 Task: Open Card Penetration Testing in Board Product Launch Strategy and Execution to Workspace Digital Product Management and add a team member Softage.2@softage.net, a label Yellow, a checklist Pastry Arts, an attachment from your google drive, a color Yellow and finally, add a card description 'Conduct customer research for new sales promotion' and a comment 'This task requires us to be proactive and take a proactive approach, anticipating potential issues and taking steps to prevent them.'. Add a start date 'Jan 06, 1900' with a due date 'Jan 13, 1900'
Action: Mouse moved to (397, 154)
Screenshot: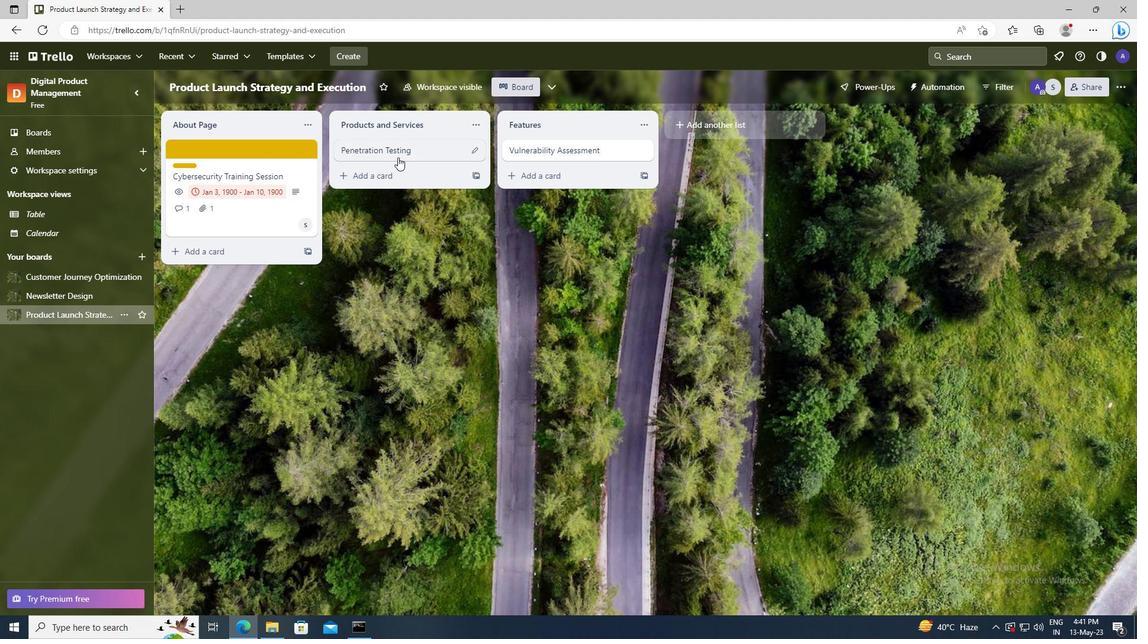 
Action: Mouse pressed left at (397, 154)
Screenshot: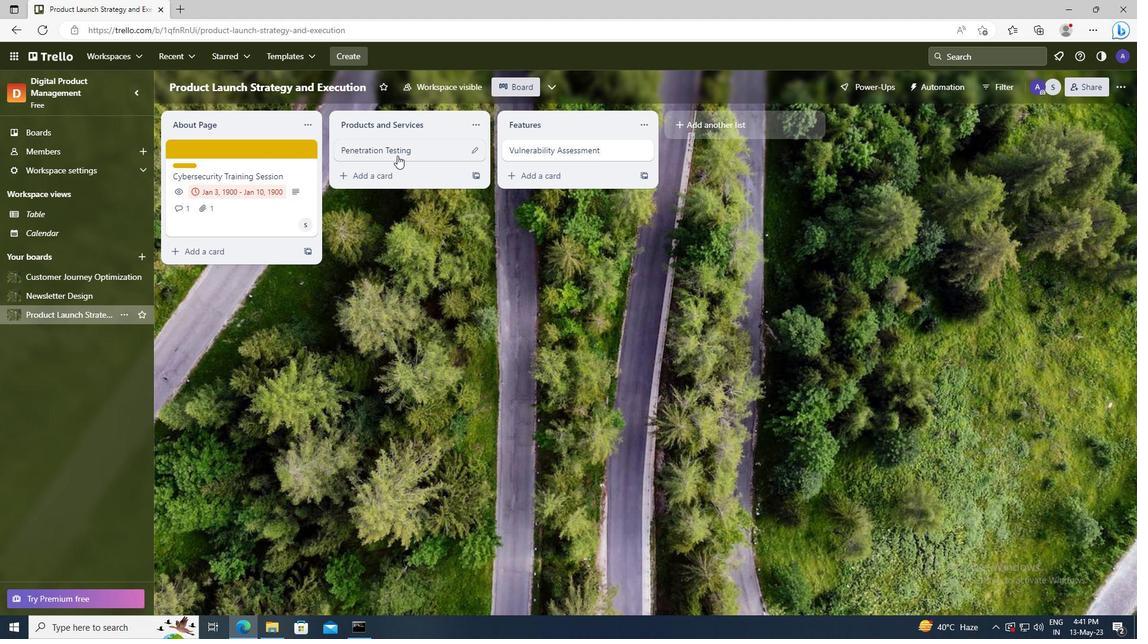 
Action: Mouse moved to (710, 190)
Screenshot: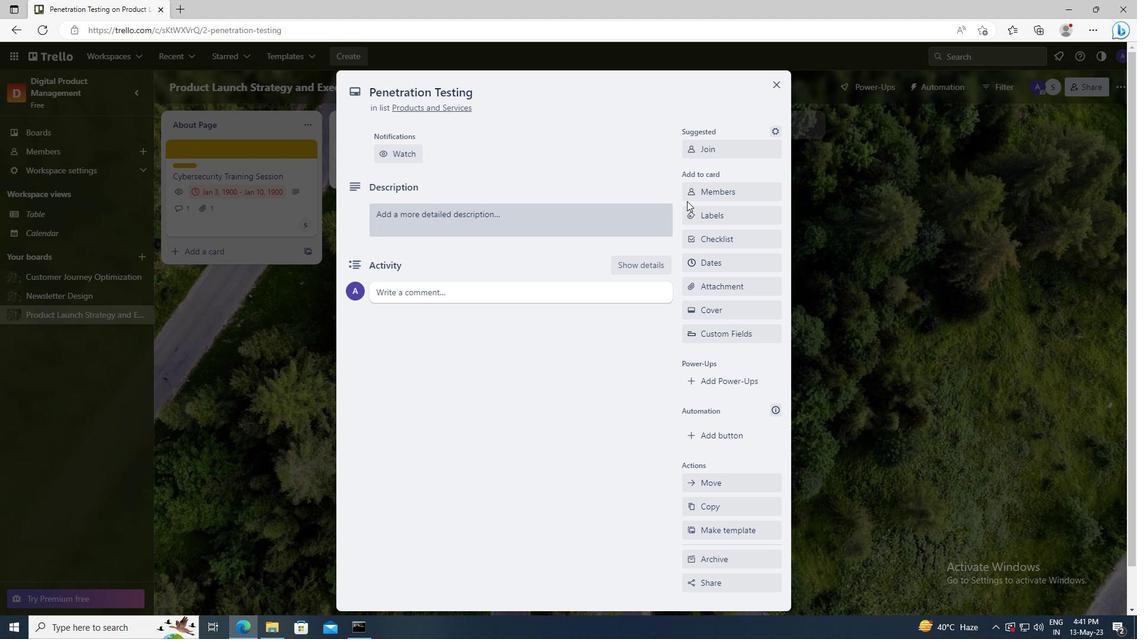 
Action: Mouse pressed left at (710, 190)
Screenshot: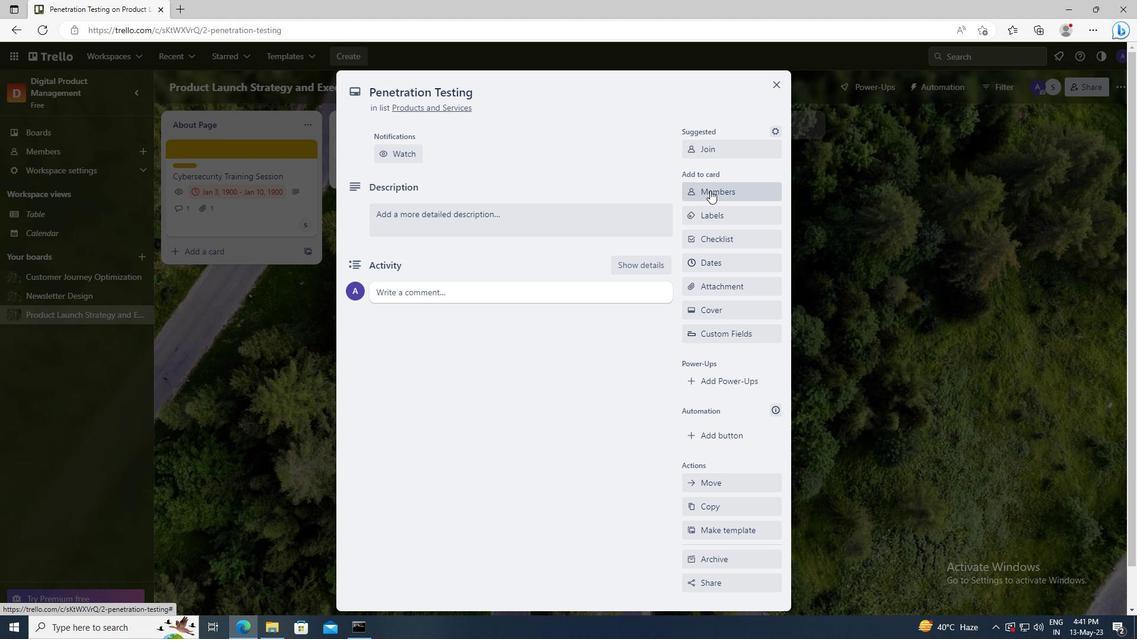 
Action: Mouse moved to (715, 239)
Screenshot: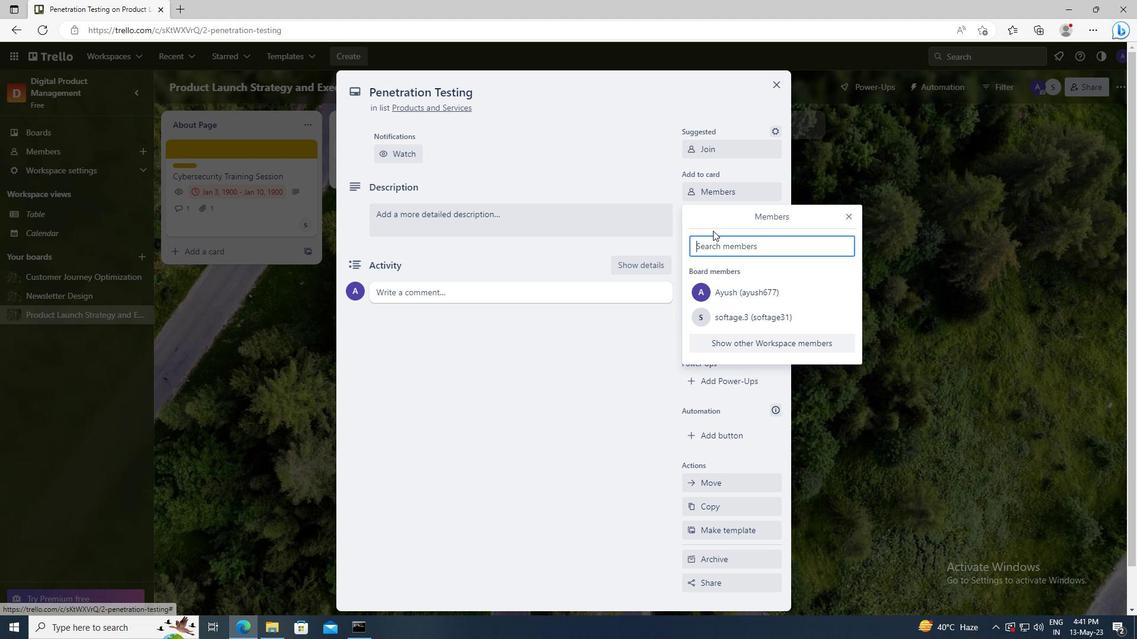 
Action: Mouse pressed left at (715, 239)
Screenshot: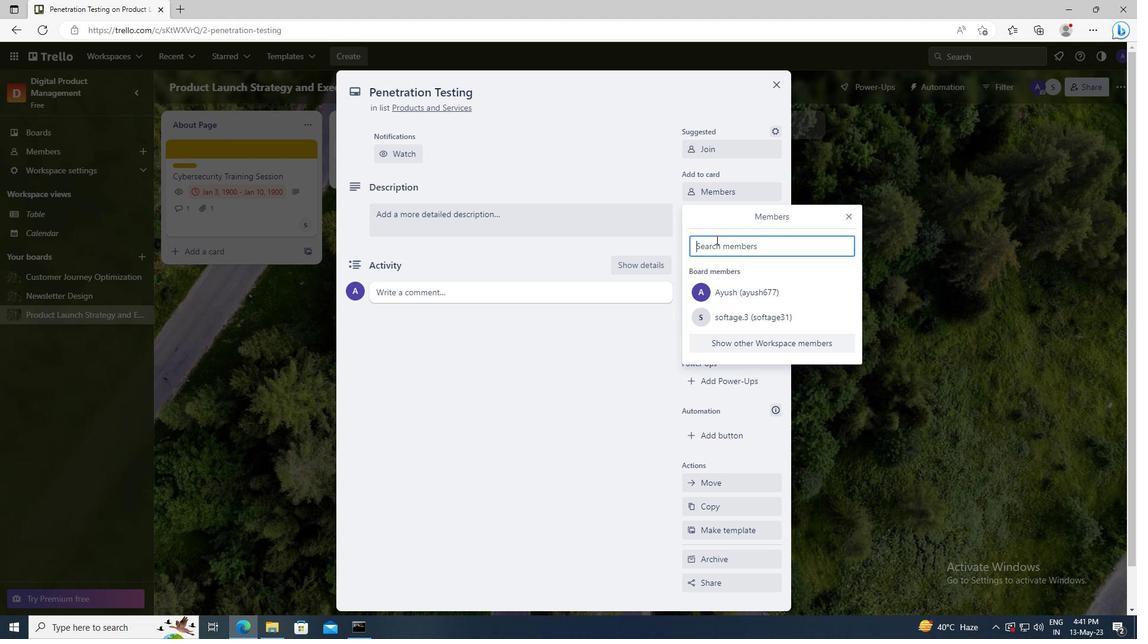
Action: Key pressed <Key.shift>SOFTAGE.2
Screenshot: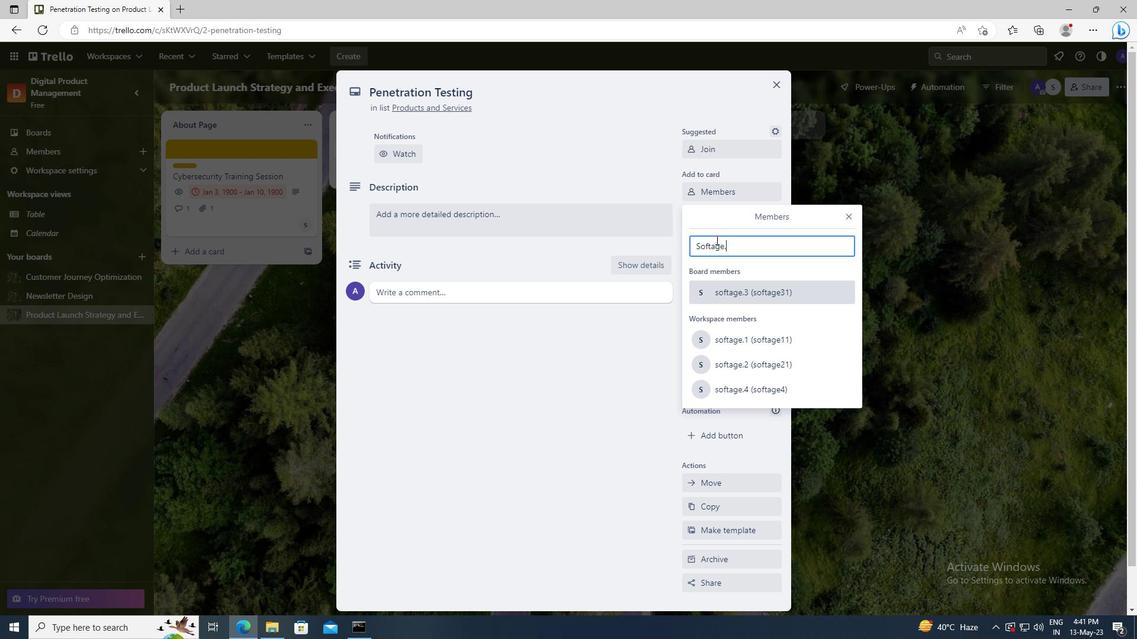 
Action: Mouse moved to (728, 353)
Screenshot: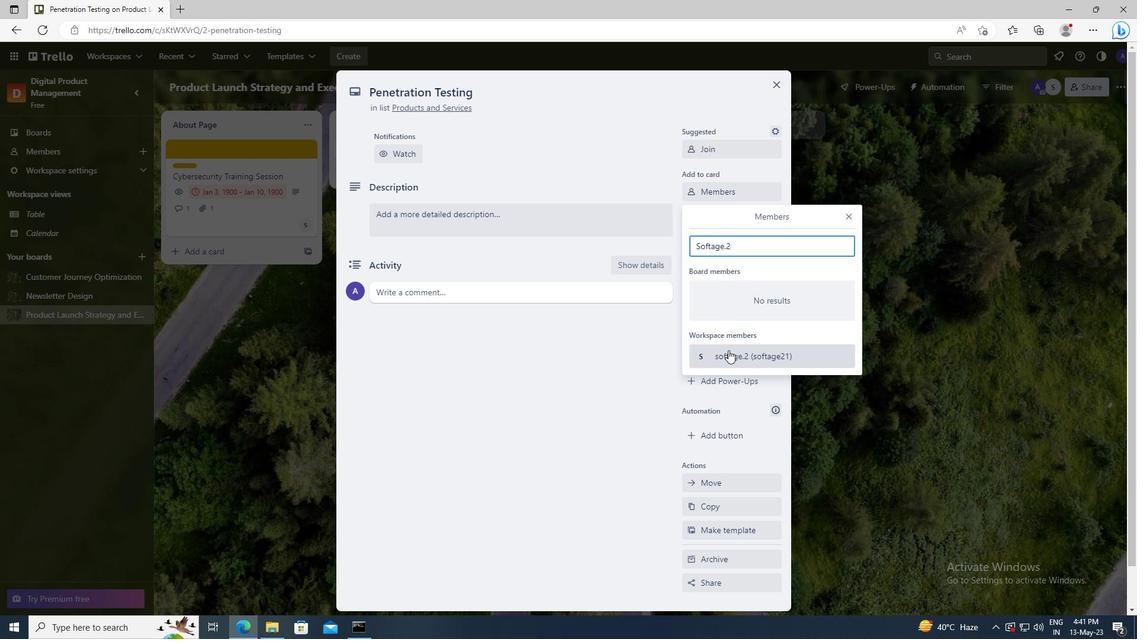 
Action: Mouse pressed left at (728, 353)
Screenshot: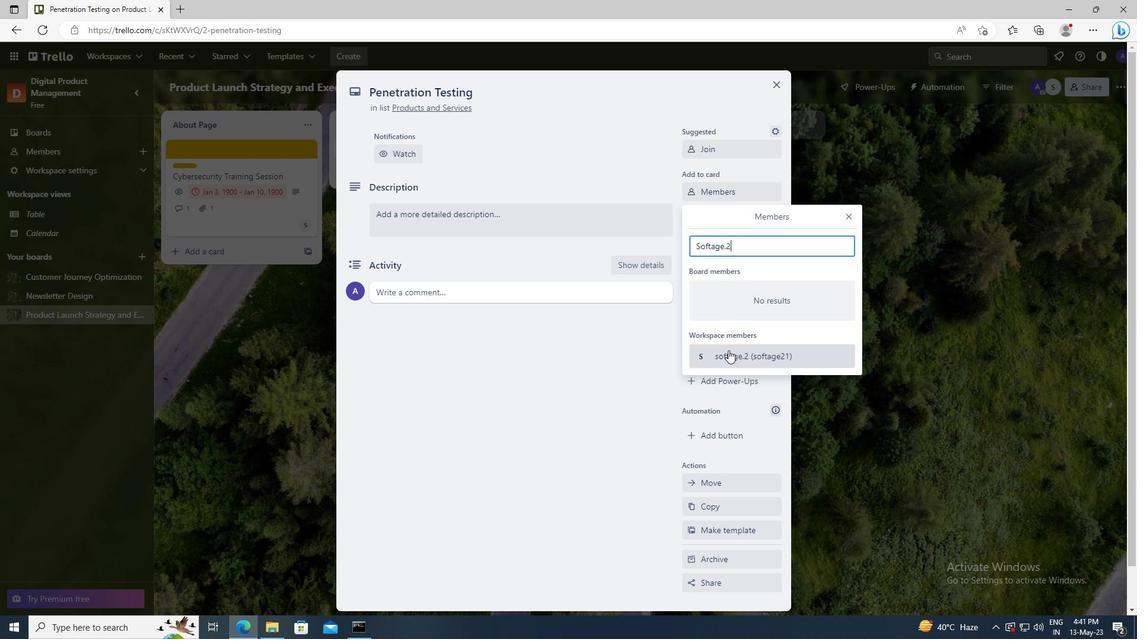 
Action: Mouse moved to (850, 216)
Screenshot: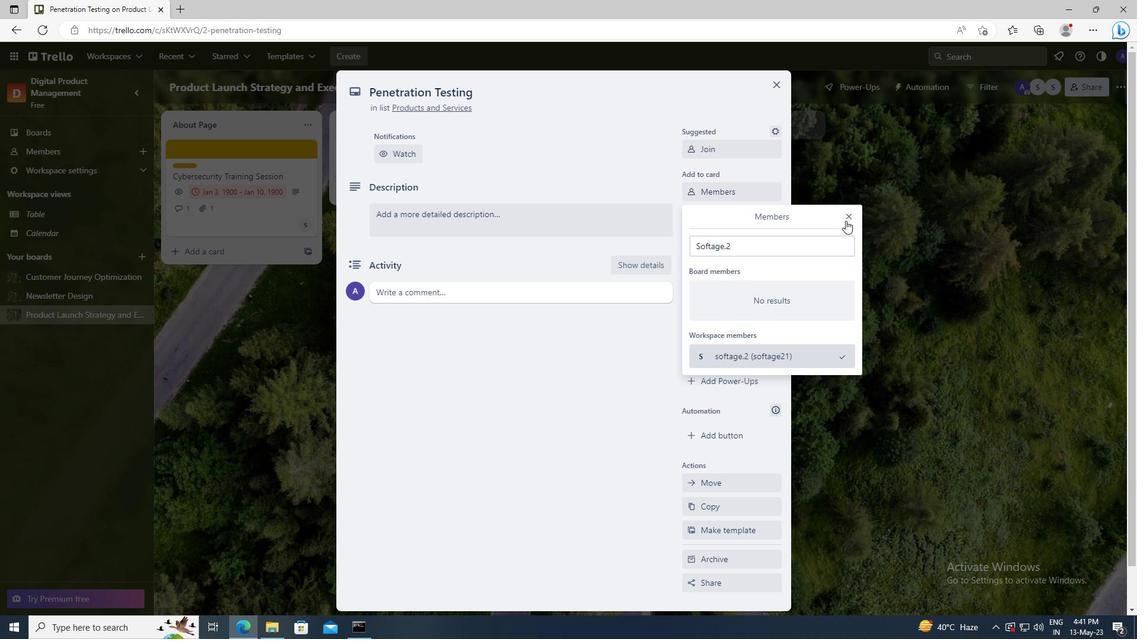 
Action: Mouse pressed left at (850, 216)
Screenshot: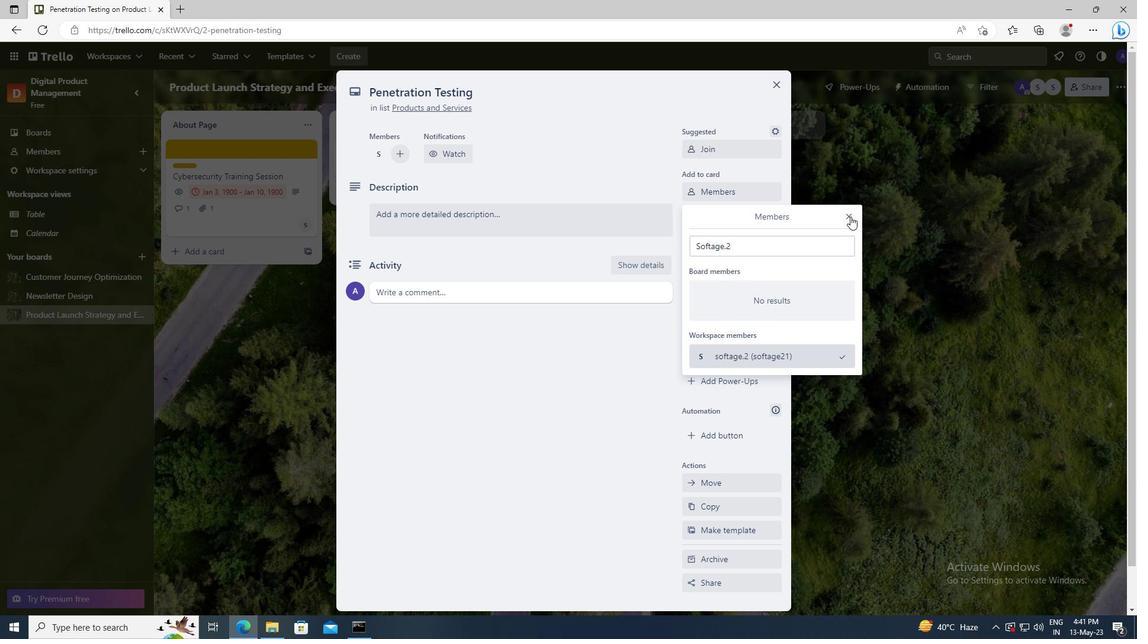 
Action: Mouse moved to (748, 211)
Screenshot: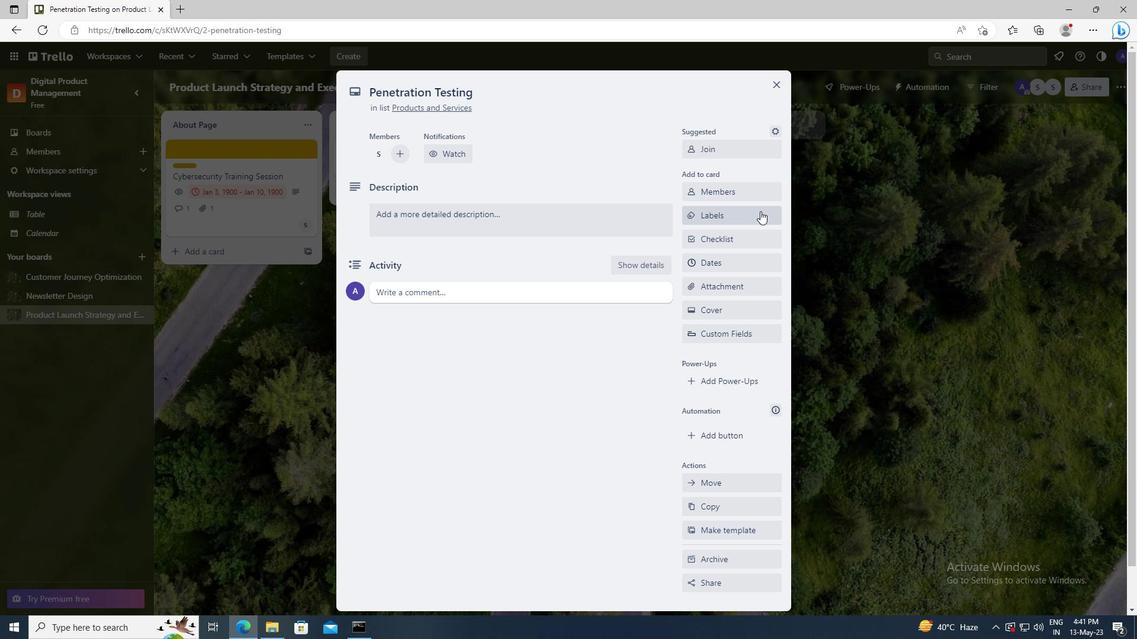 
Action: Mouse pressed left at (748, 211)
Screenshot: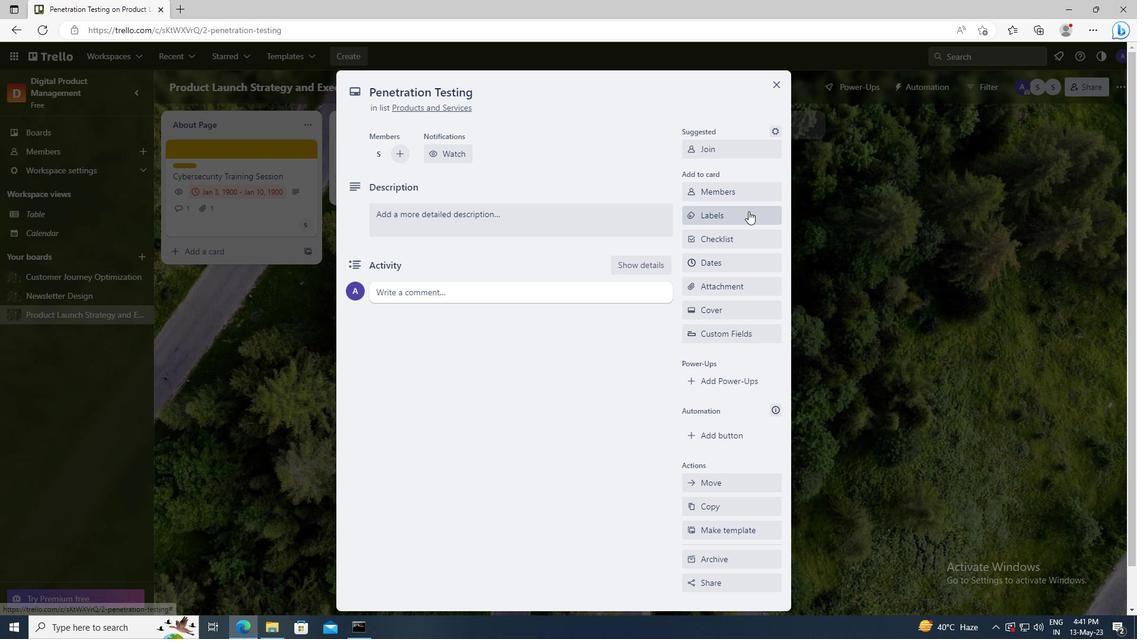 
Action: Mouse moved to (764, 446)
Screenshot: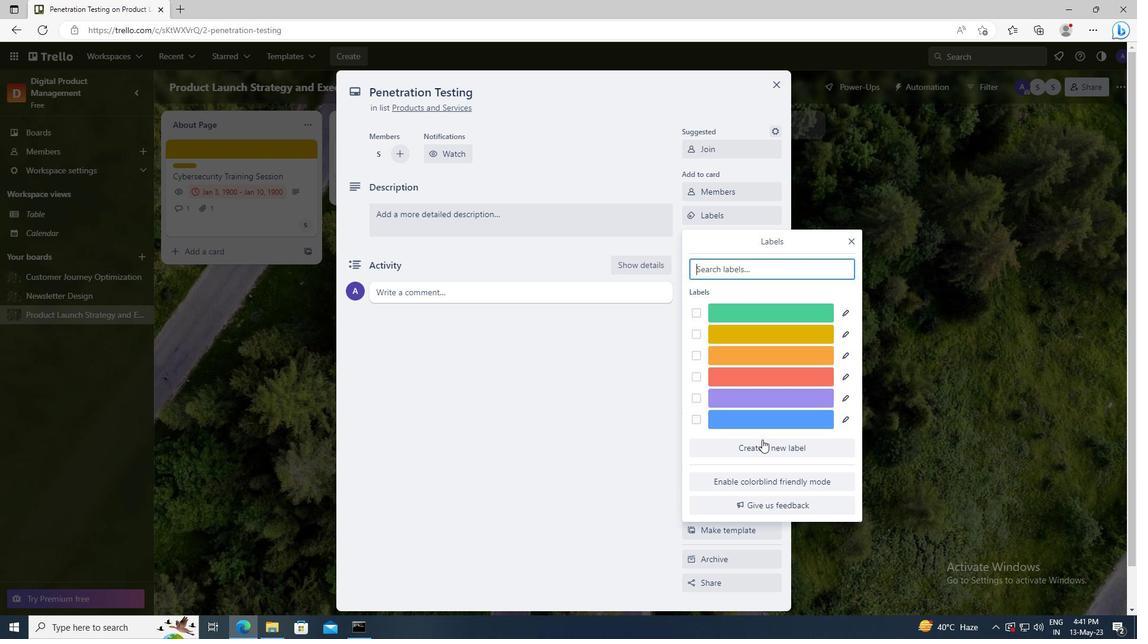 
Action: Mouse pressed left at (764, 446)
Screenshot: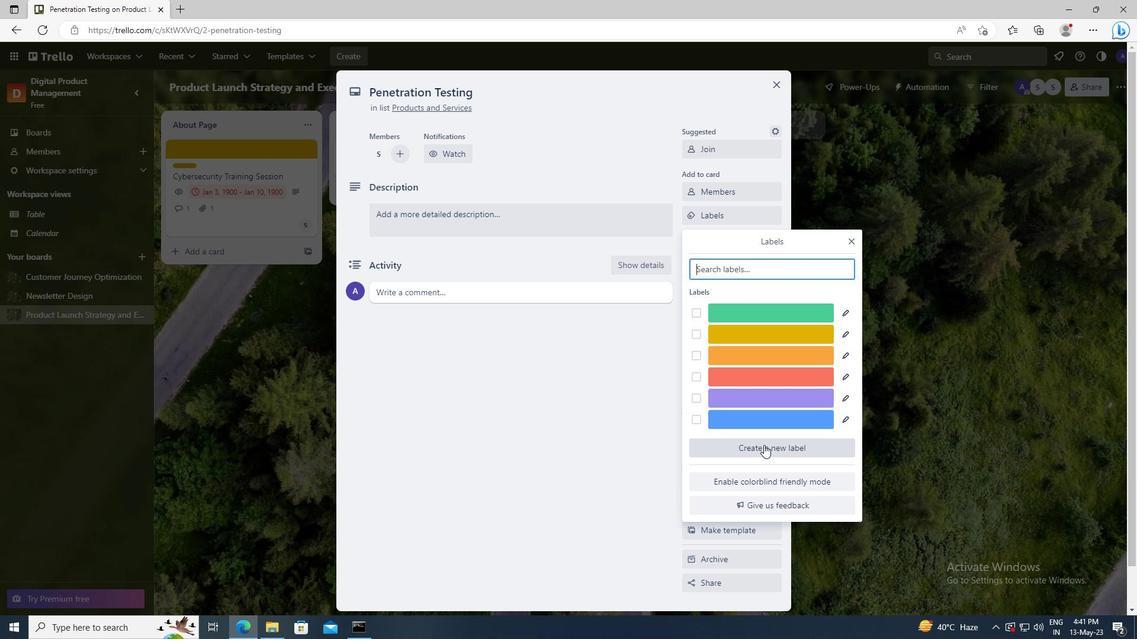 
Action: Mouse moved to (740, 414)
Screenshot: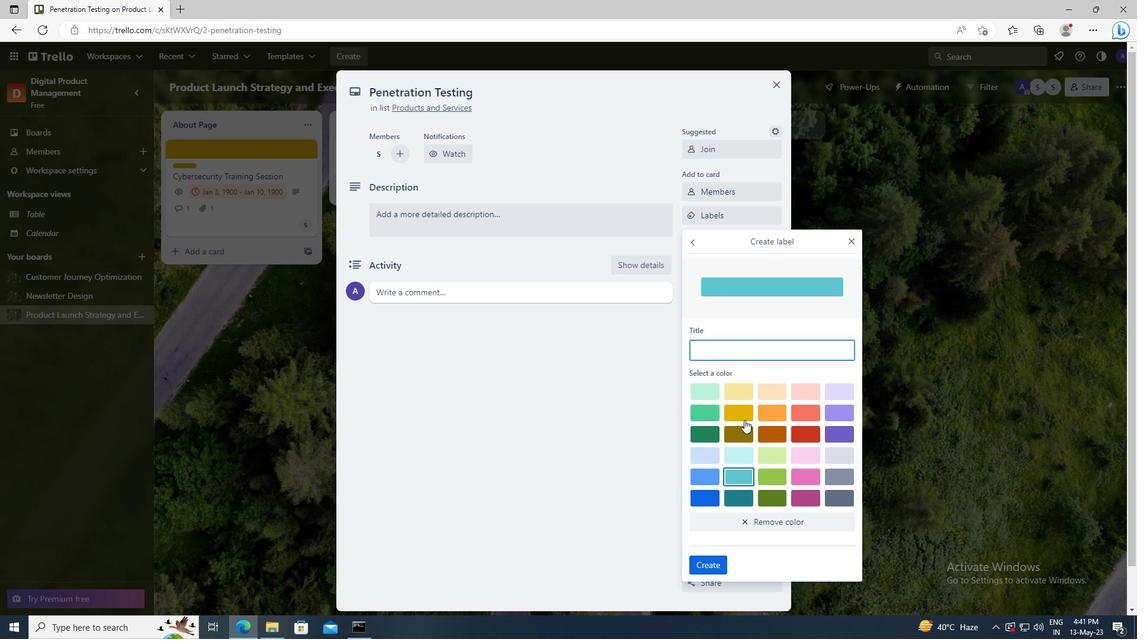 
Action: Mouse pressed left at (740, 414)
Screenshot: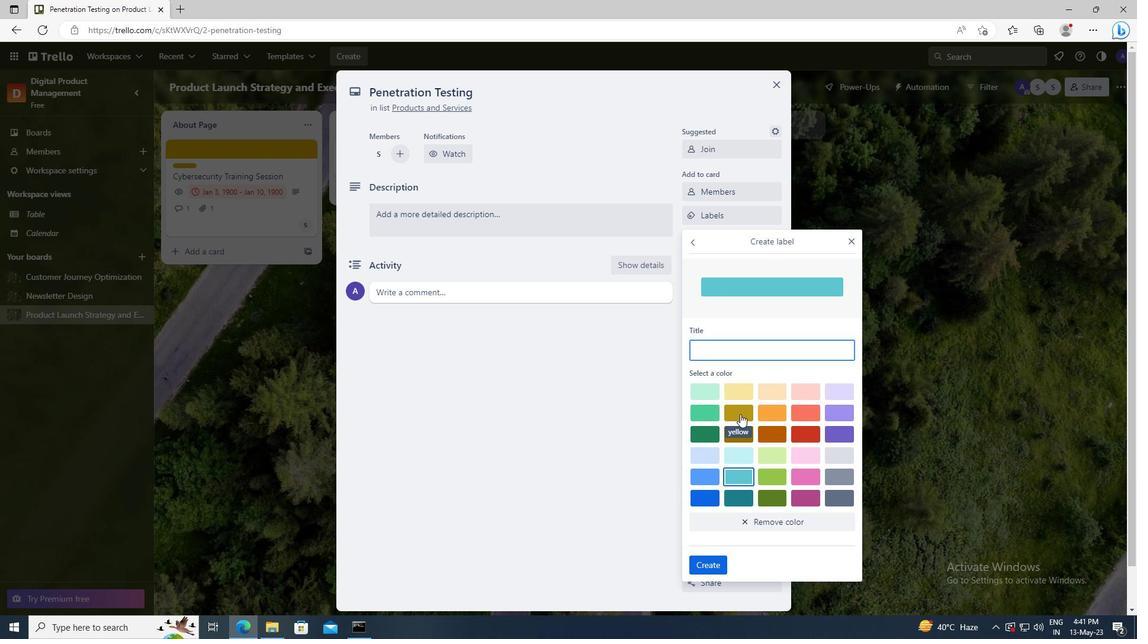 
Action: Mouse moved to (721, 561)
Screenshot: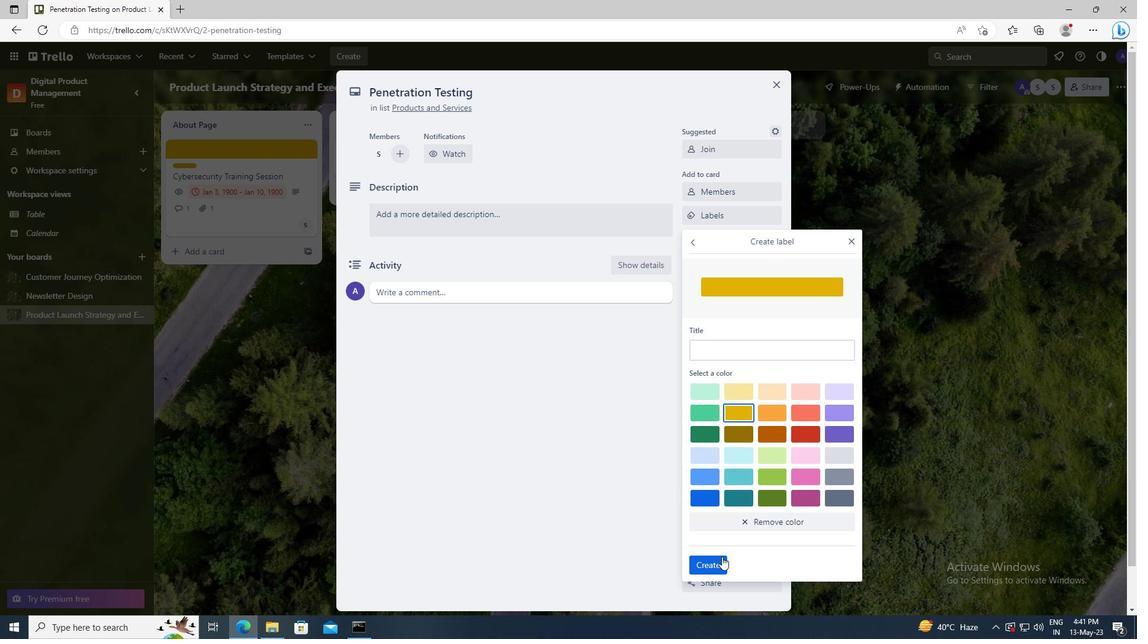 
Action: Mouse pressed left at (721, 561)
Screenshot: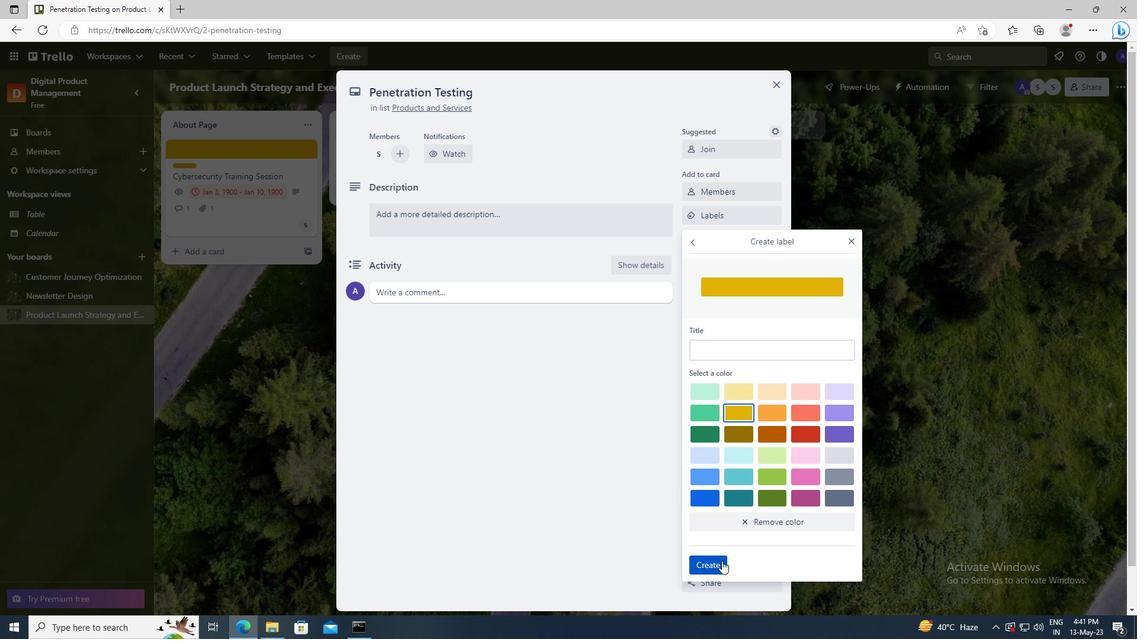 
Action: Mouse moved to (852, 241)
Screenshot: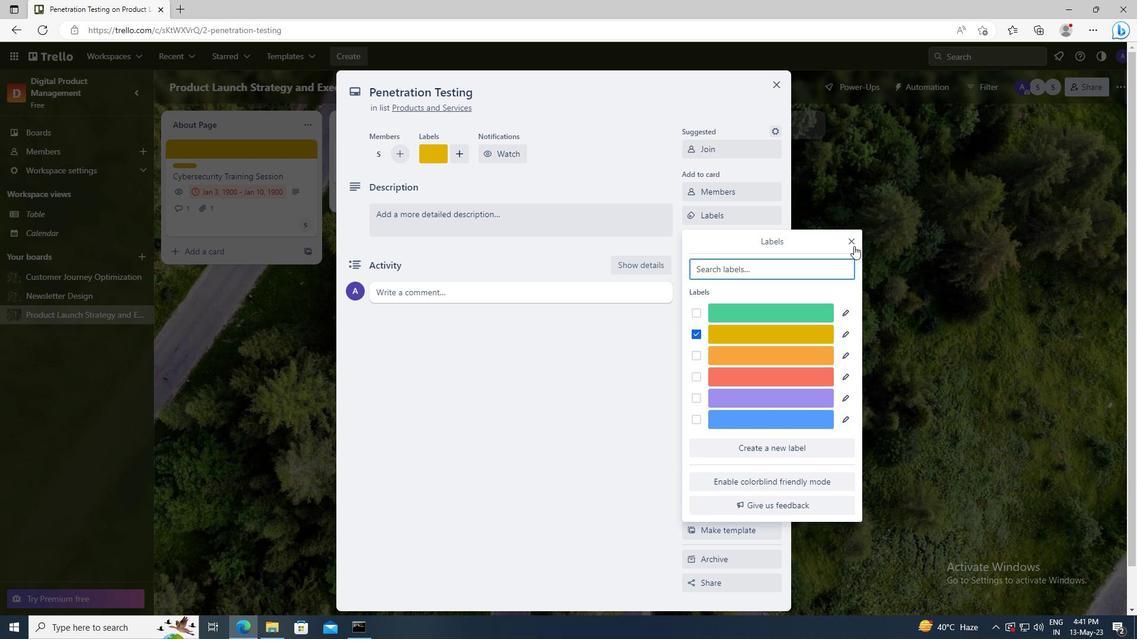 
Action: Mouse pressed left at (852, 241)
Screenshot: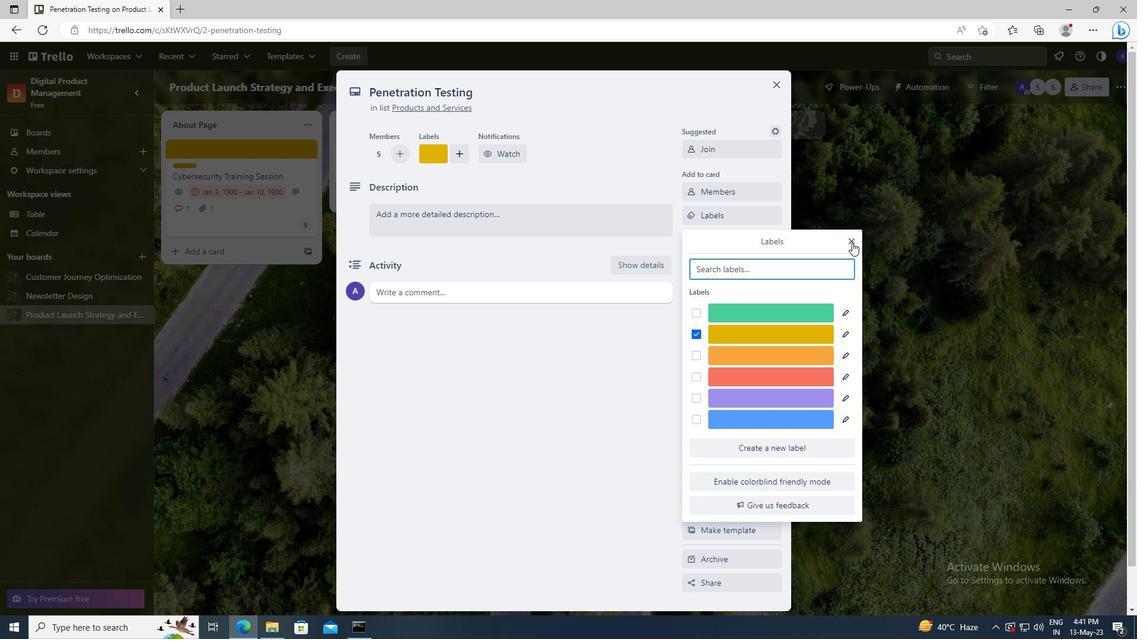 
Action: Mouse moved to (728, 235)
Screenshot: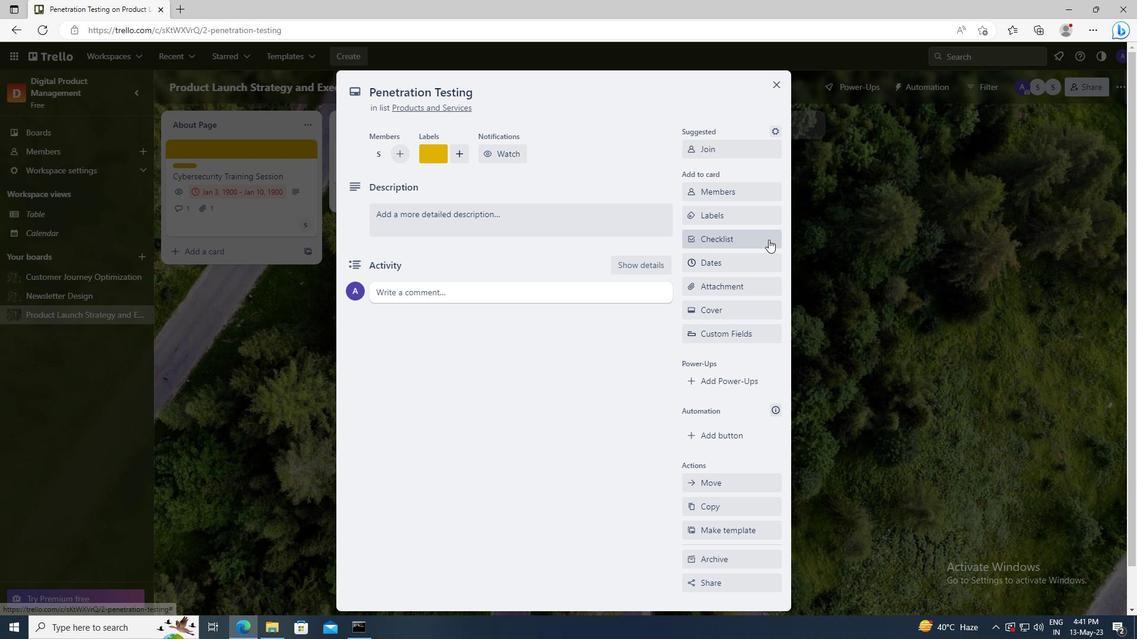 
Action: Mouse pressed left at (728, 235)
Screenshot: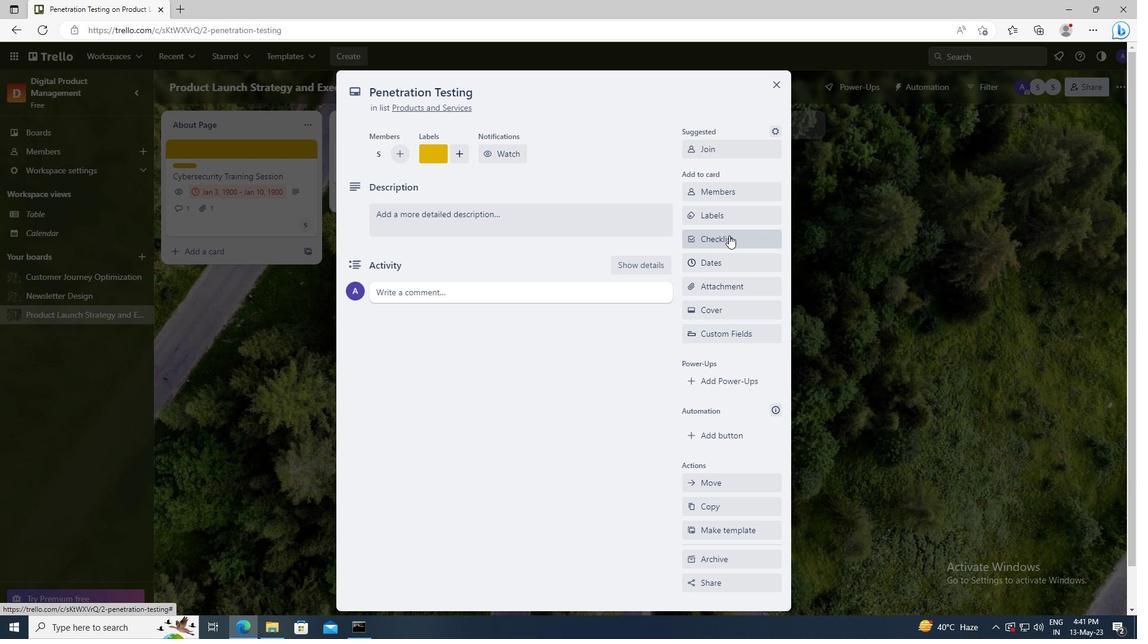
Action: Key pressed <Key.shift>PASTRY<Key.space><Key.shift_r>ARTS
Screenshot: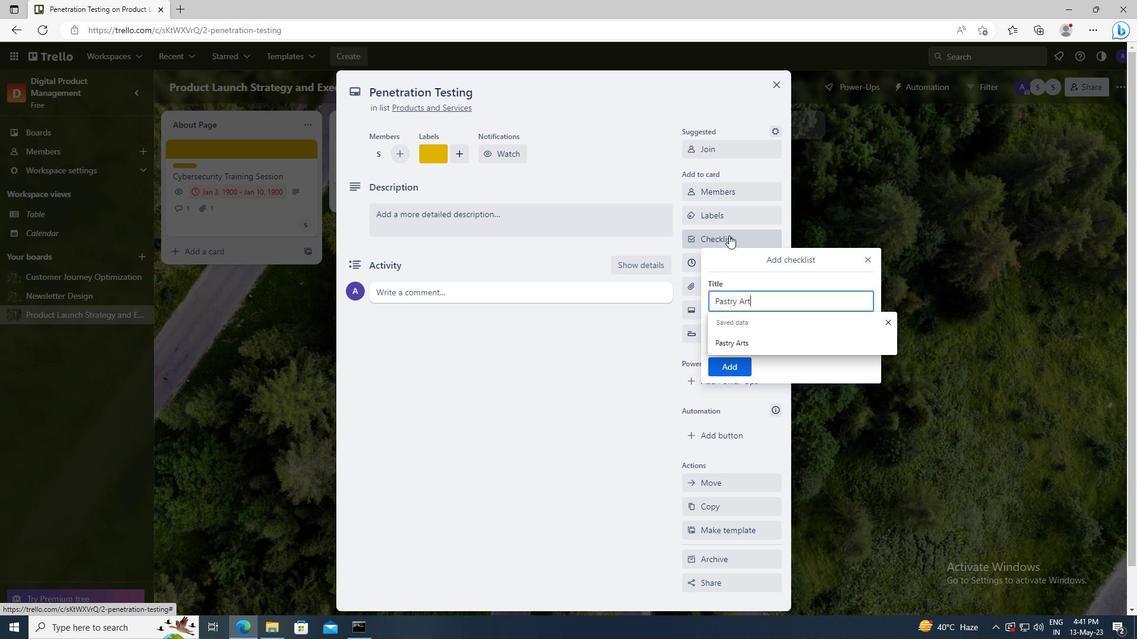 
Action: Mouse moved to (730, 364)
Screenshot: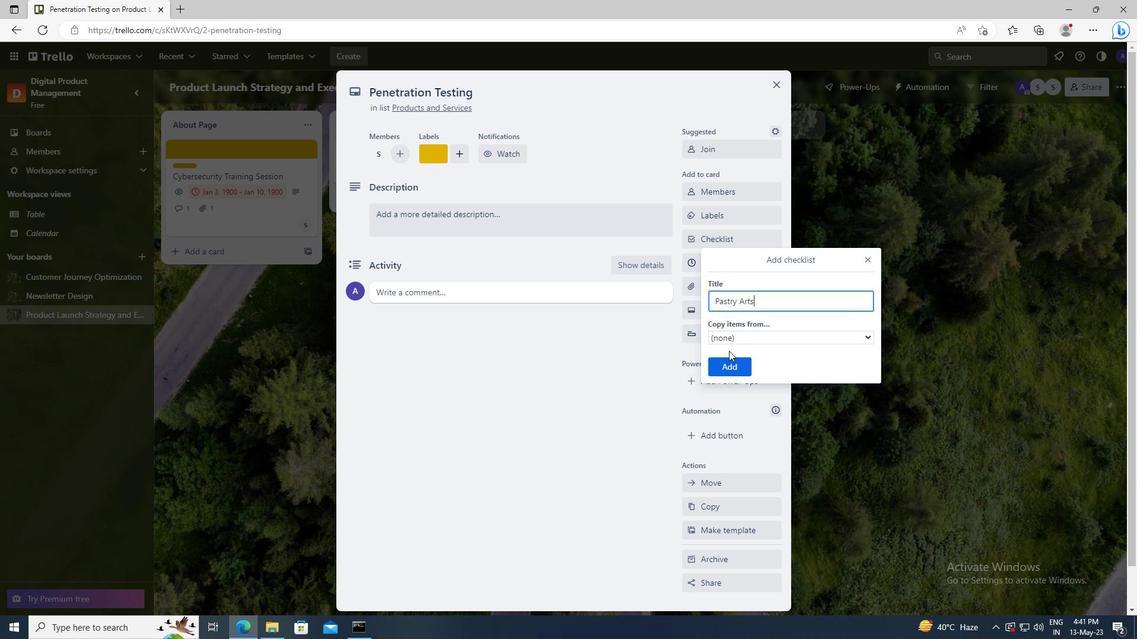 
Action: Mouse pressed left at (730, 364)
Screenshot: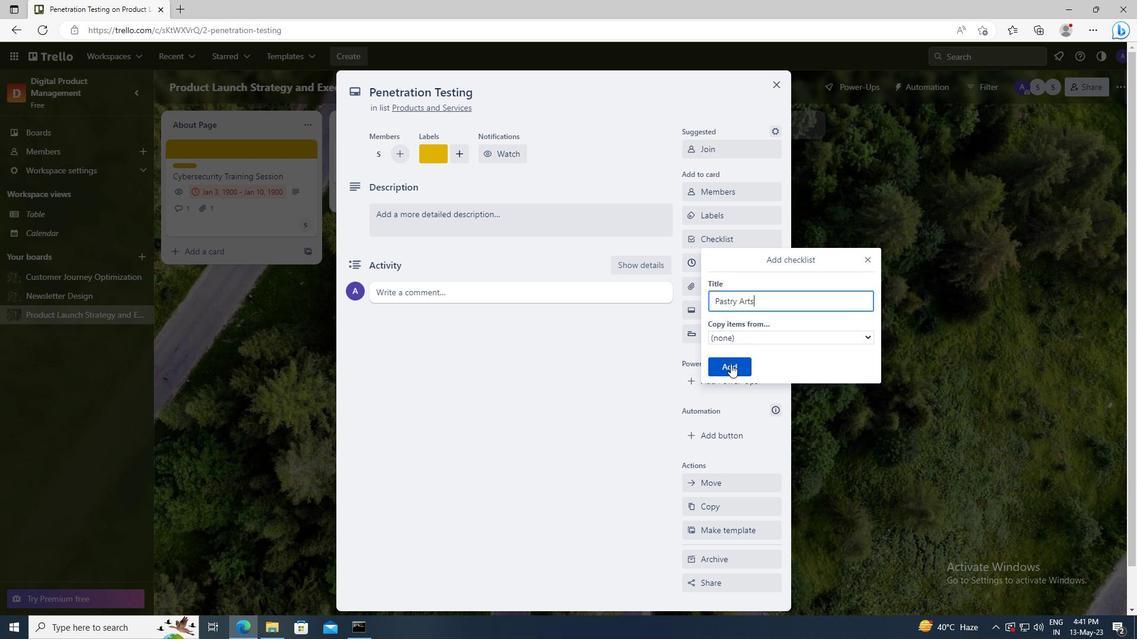 
Action: Mouse moved to (732, 294)
Screenshot: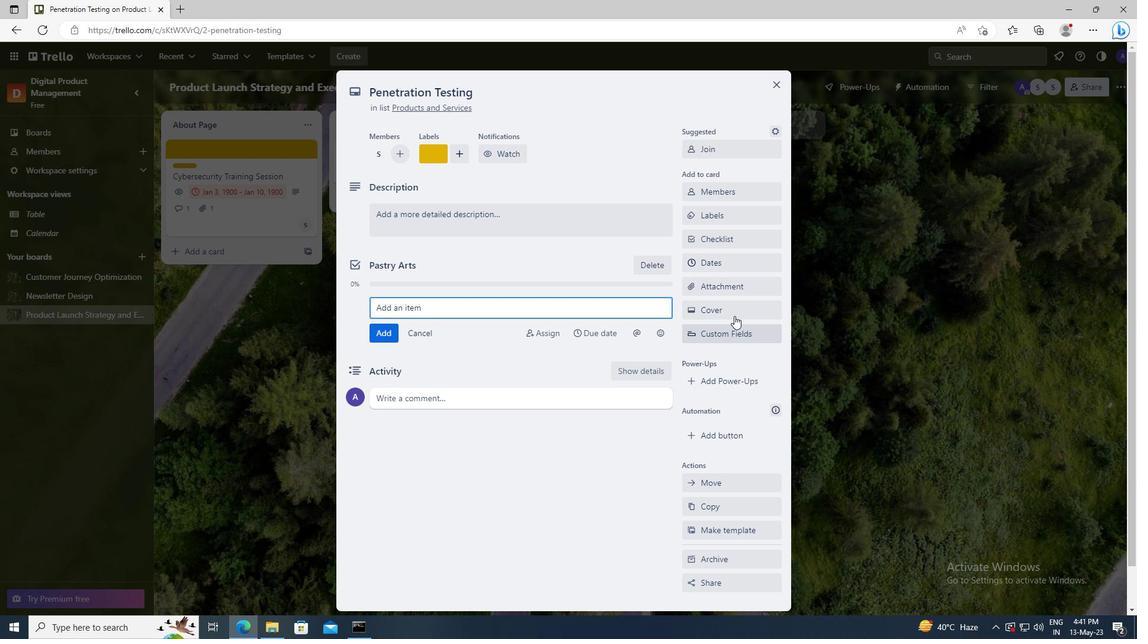 
Action: Mouse pressed left at (732, 294)
Screenshot: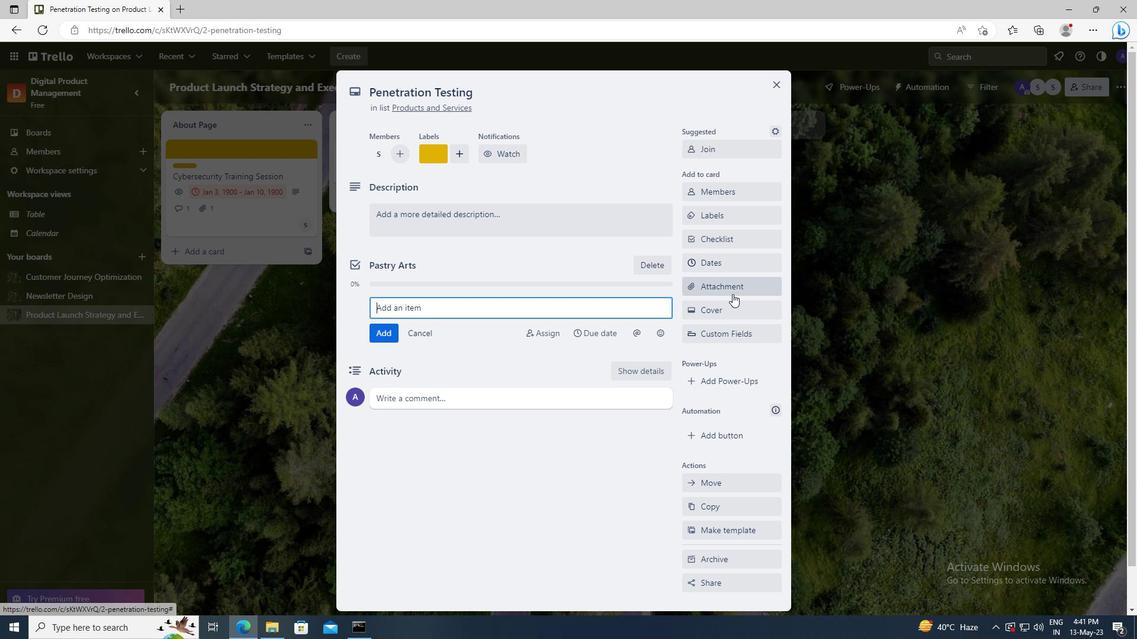 
Action: Mouse moved to (723, 379)
Screenshot: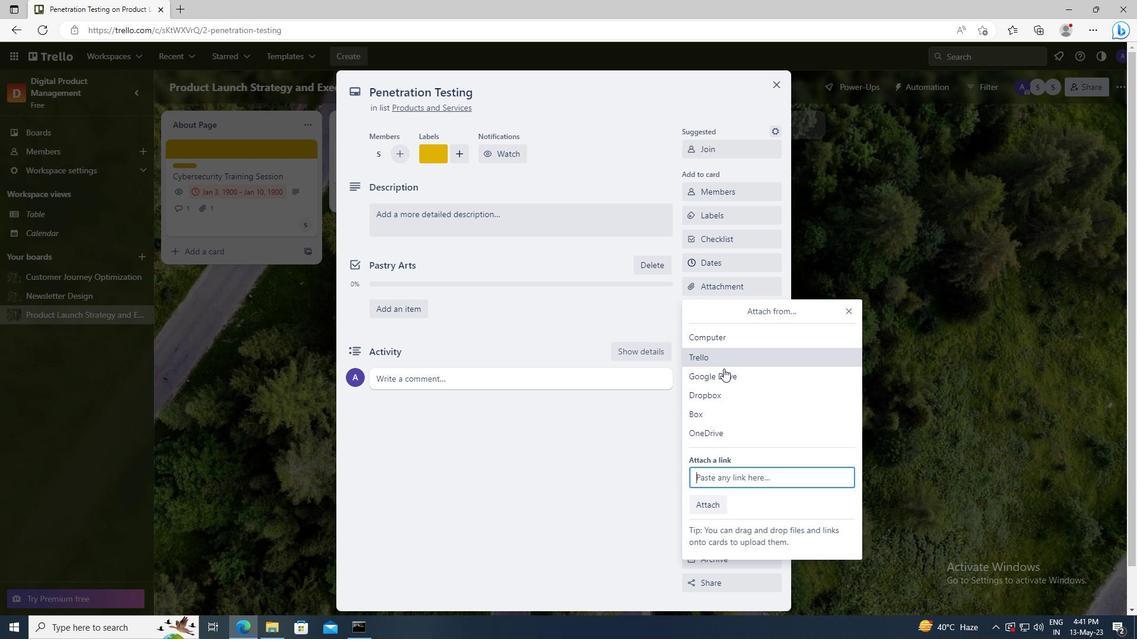 
Action: Mouse pressed left at (723, 379)
Screenshot: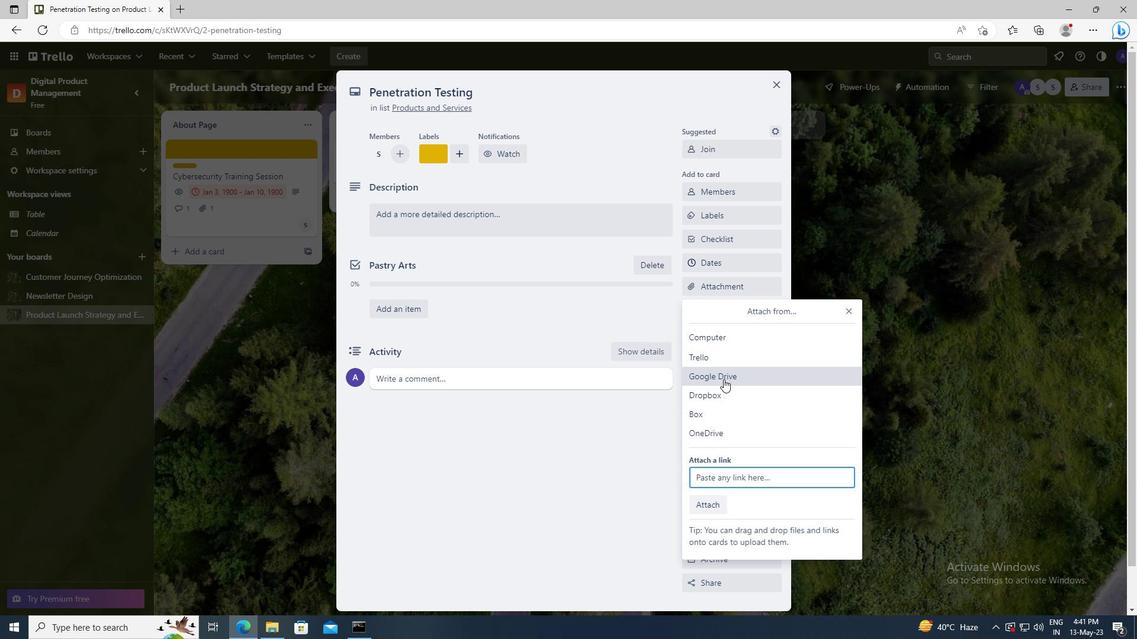 
Action: Mouse moved to (347, 335)
Screenshot: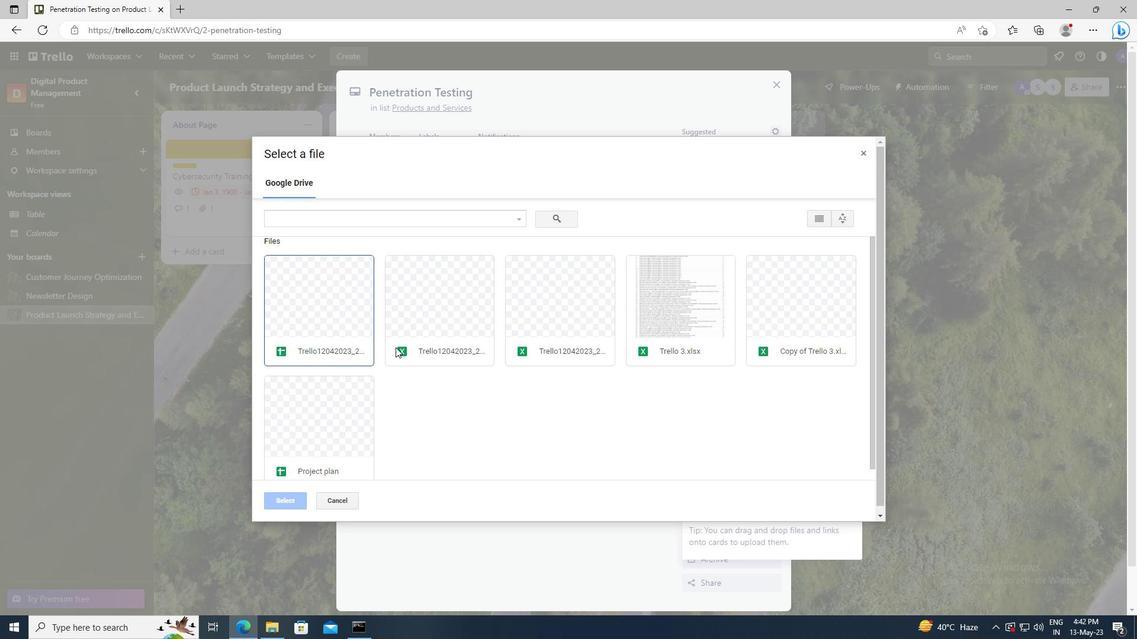 
Action: Mouse pressed left at (347, 335)
Screenshot: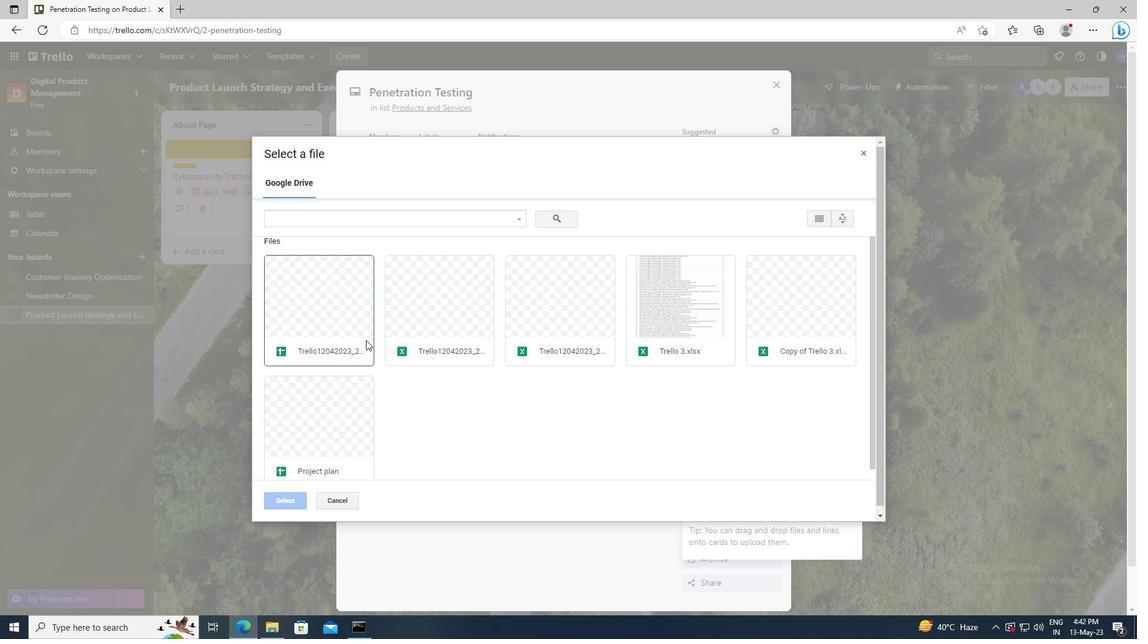 
Action: Mouse moved to (299, 503)
Screenshot: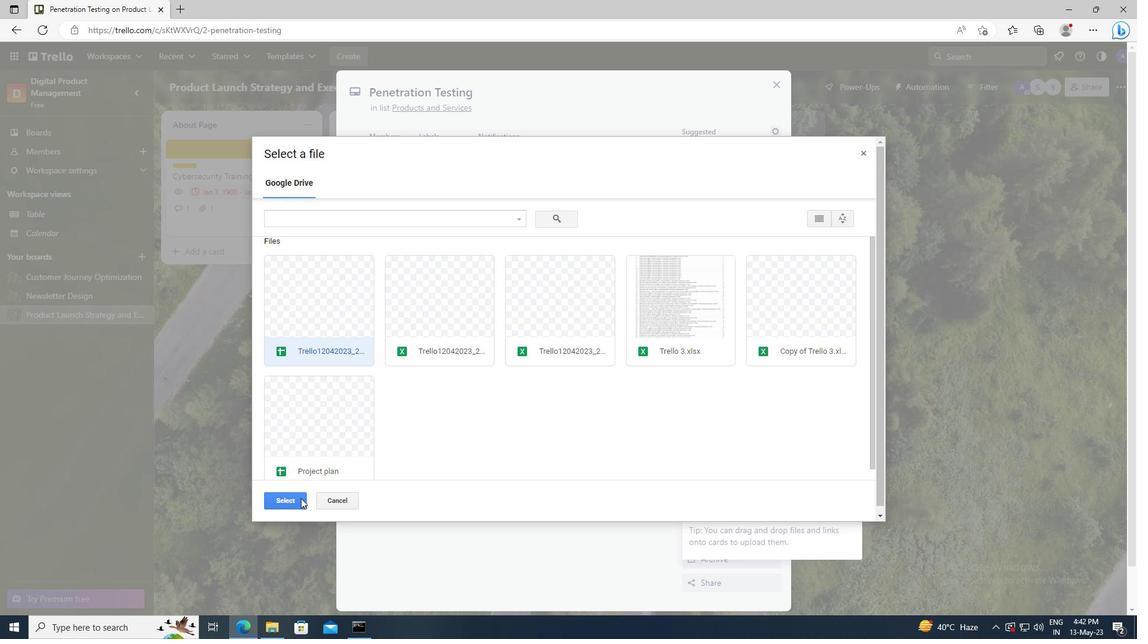 
Action: Mouse pressed left at (299, 503)
Screenshot: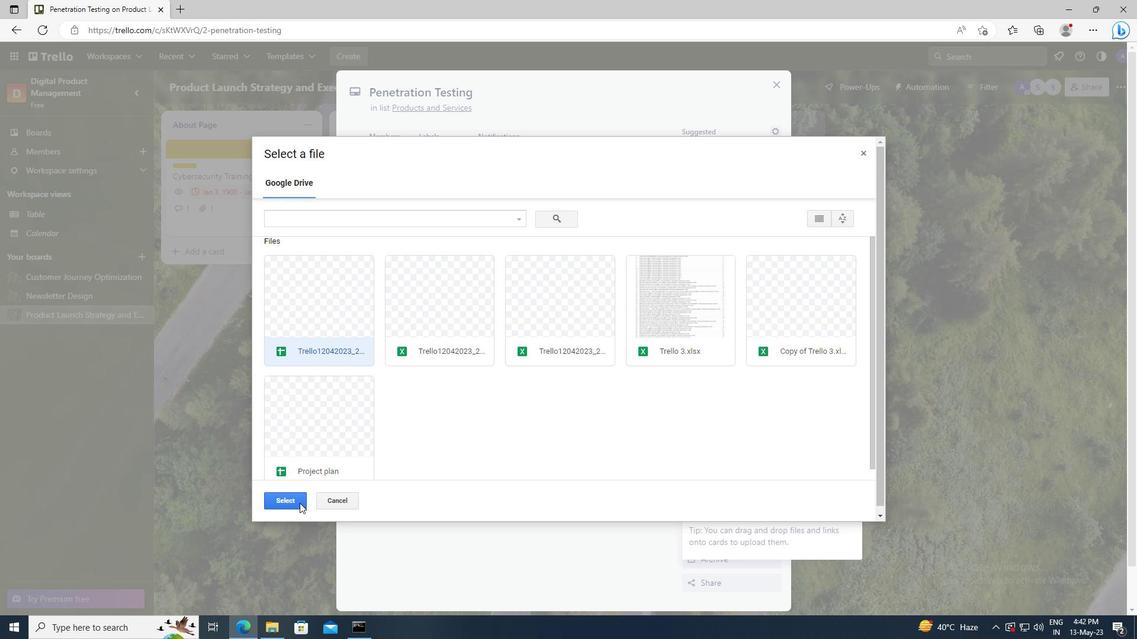 
Action: Mouse moved to (710, 315)
Screenshot: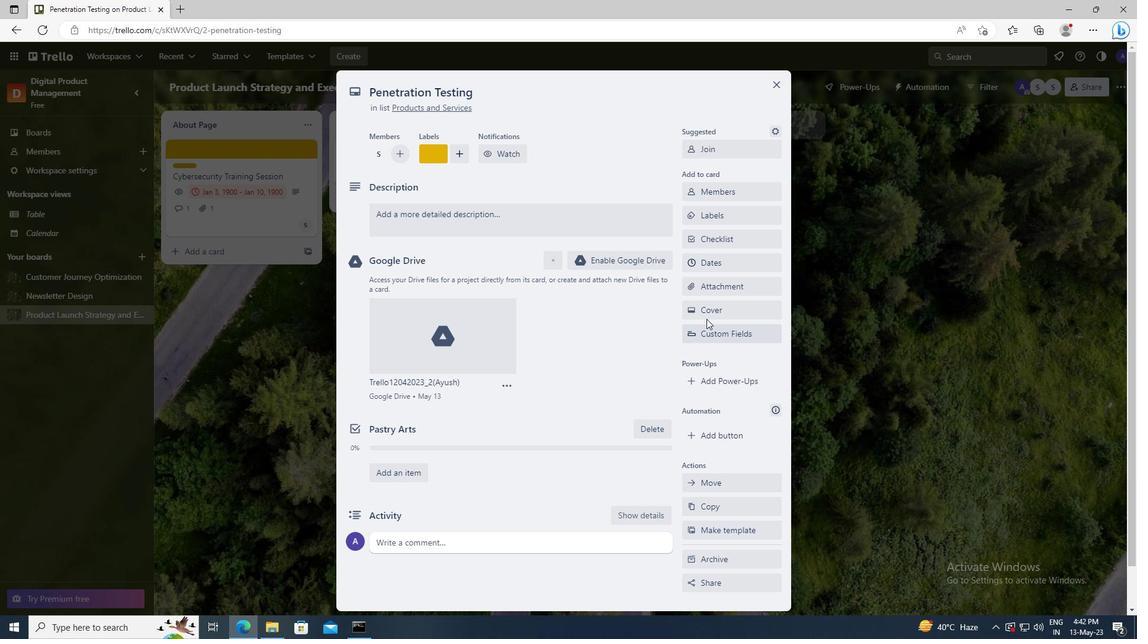 
Action: Mouse pressed left at (710, 315)
Screenshot: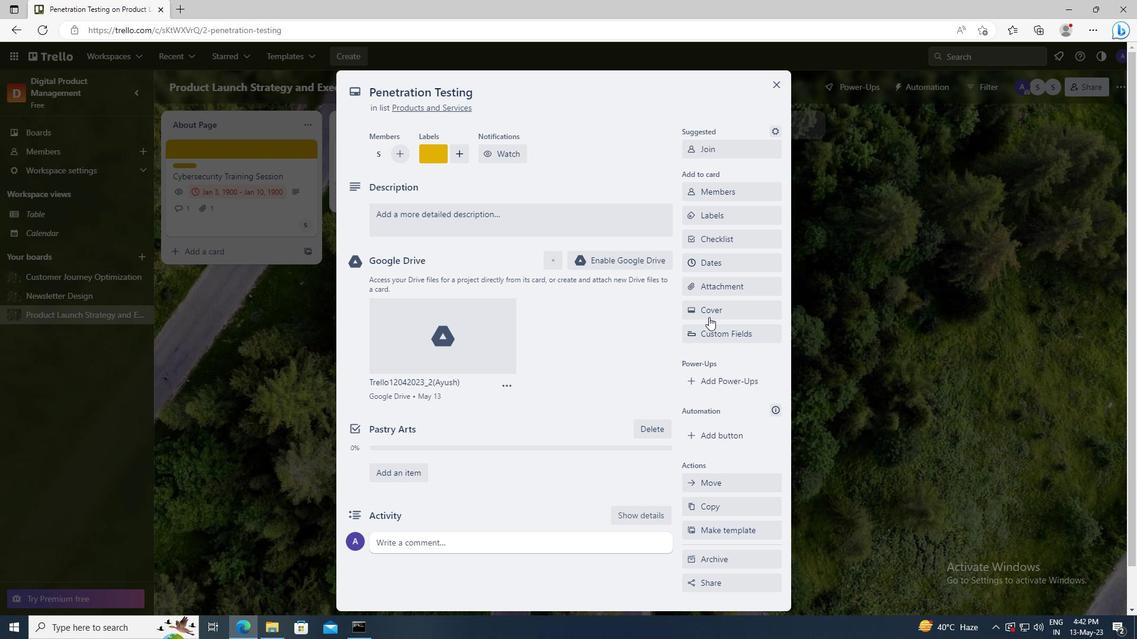 
Action: Mouse moved to (730, 377)
Screenshot: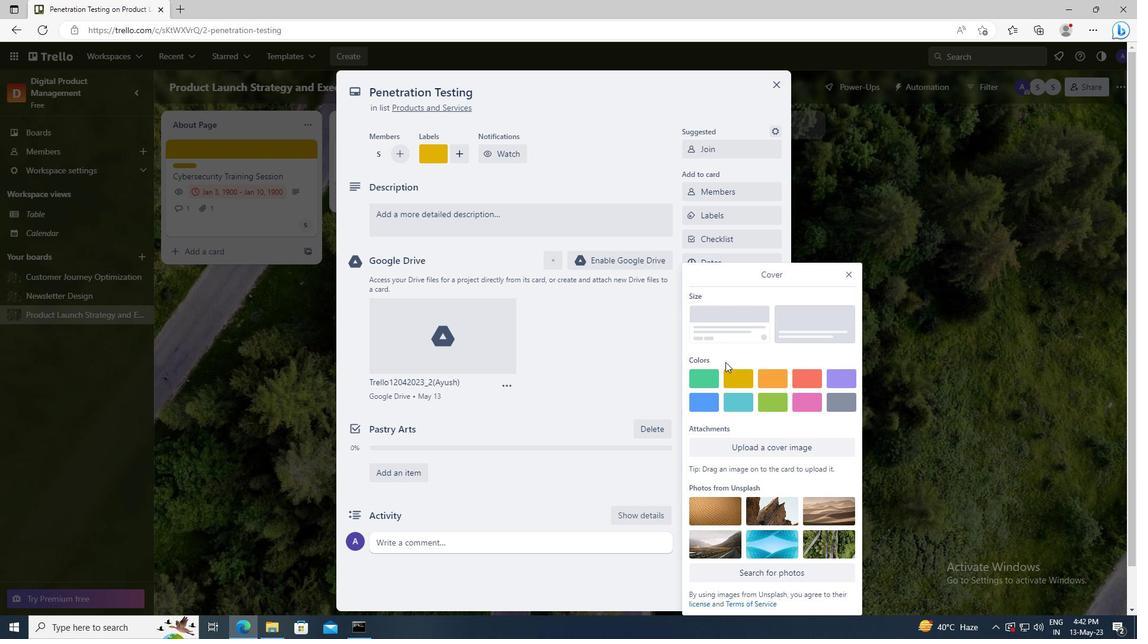 
Action: Mouse pressed left at (730, 377)
Screenshot: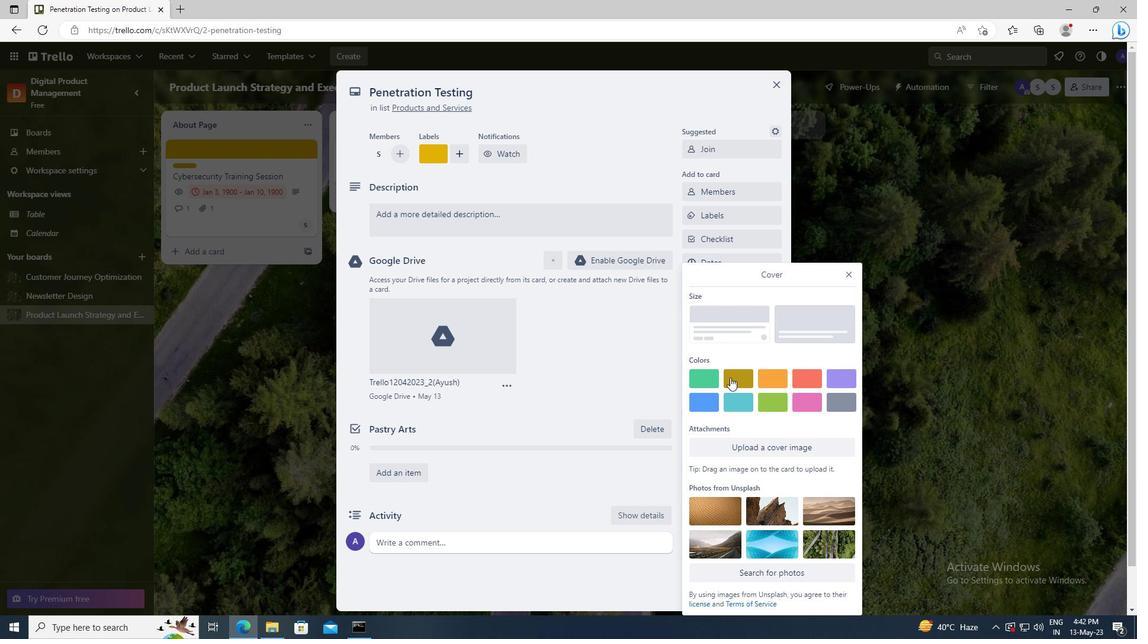 
Action: Mouse moved to (848, 252)
Screenshot: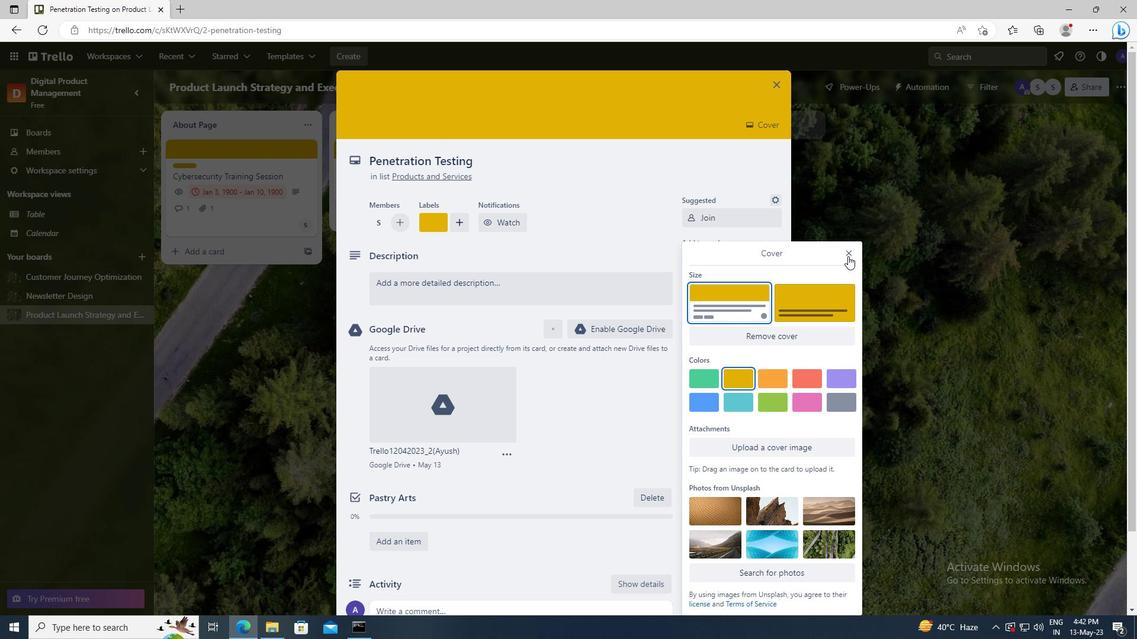 
Action: Mouse pressed left at (848, 252)
Screenshot: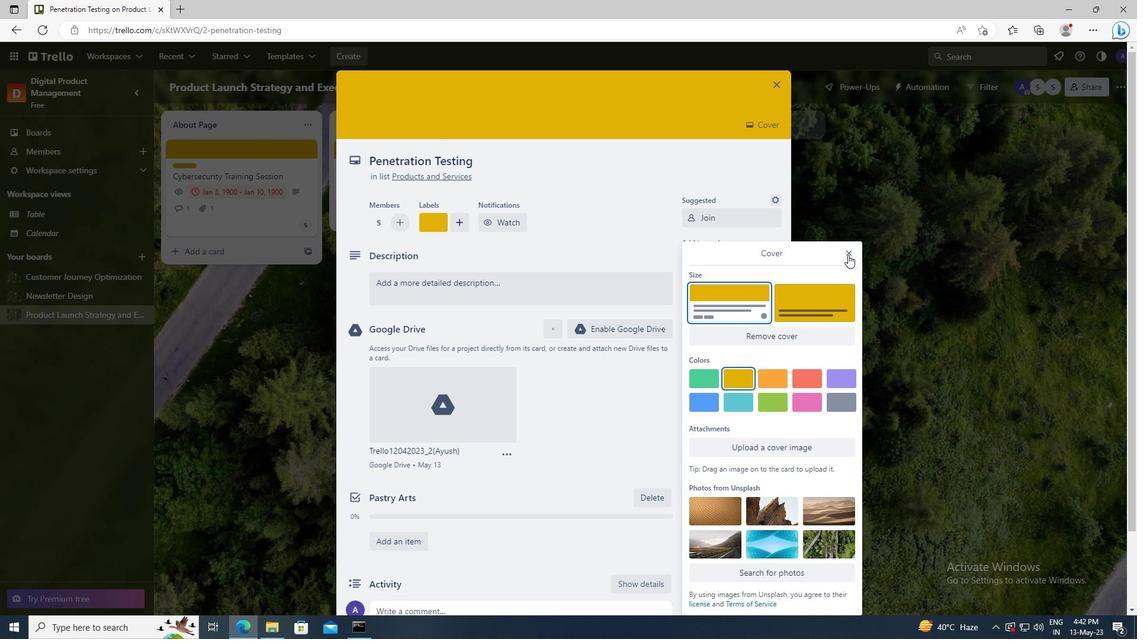 
Action: Mouse moved to (531, 291)
Screenshot: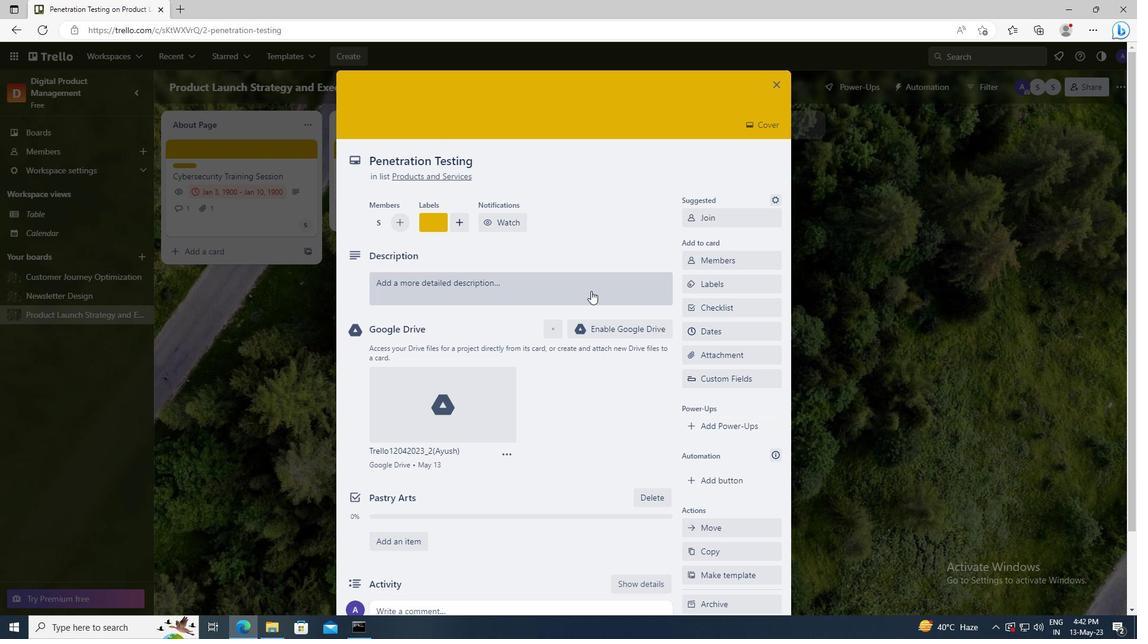 
Action: Mouse pressed left at (531, 291)
Screenshot: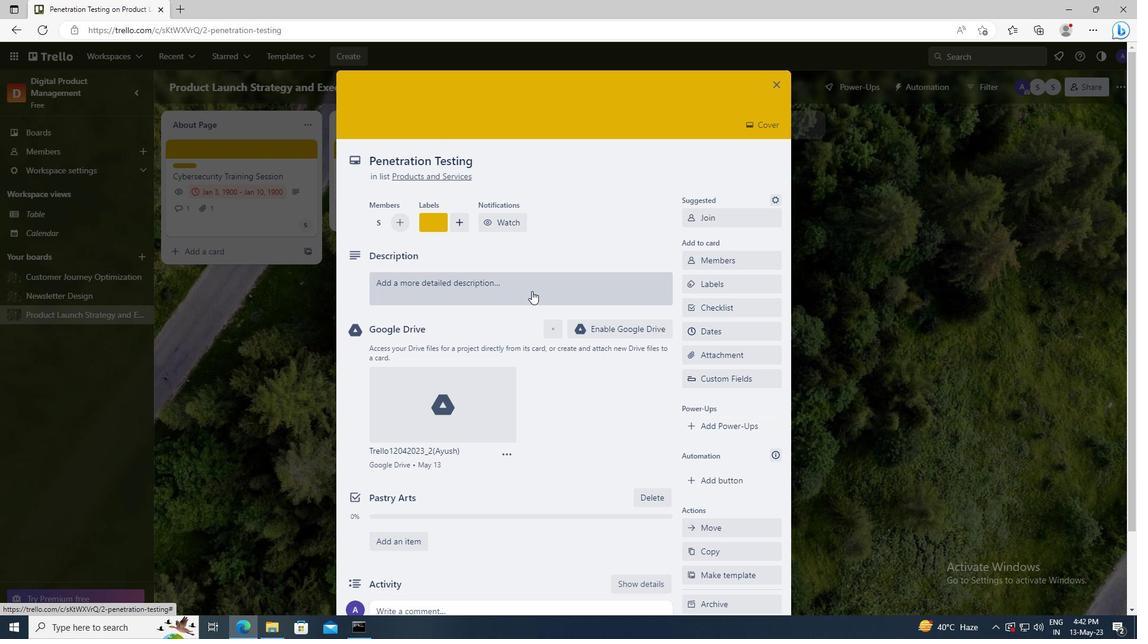 
Action: Key pressed <Key.shift>CONDUCT<Key.space>CUSTOMER<Key.space>RESEARCH<Key.space>FOR<Key.space>NEW<Key.space>SALES<Key.space>PROMOTION
Screenshot: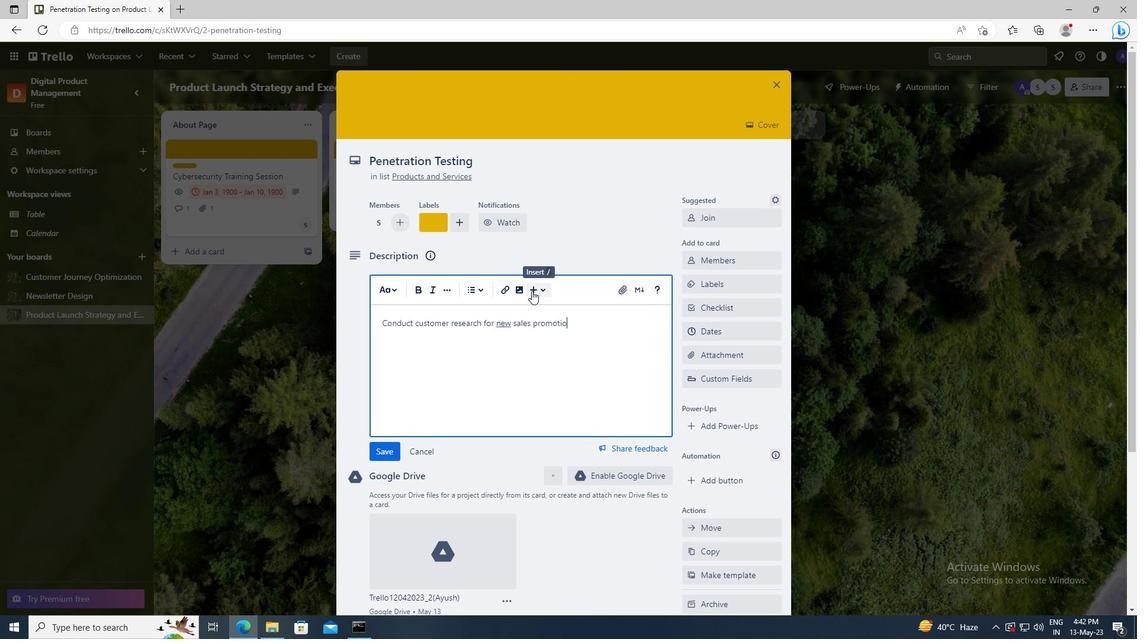 
Action: Mouse scrolled (531, 290) with delta (0, 0)
Screenshot: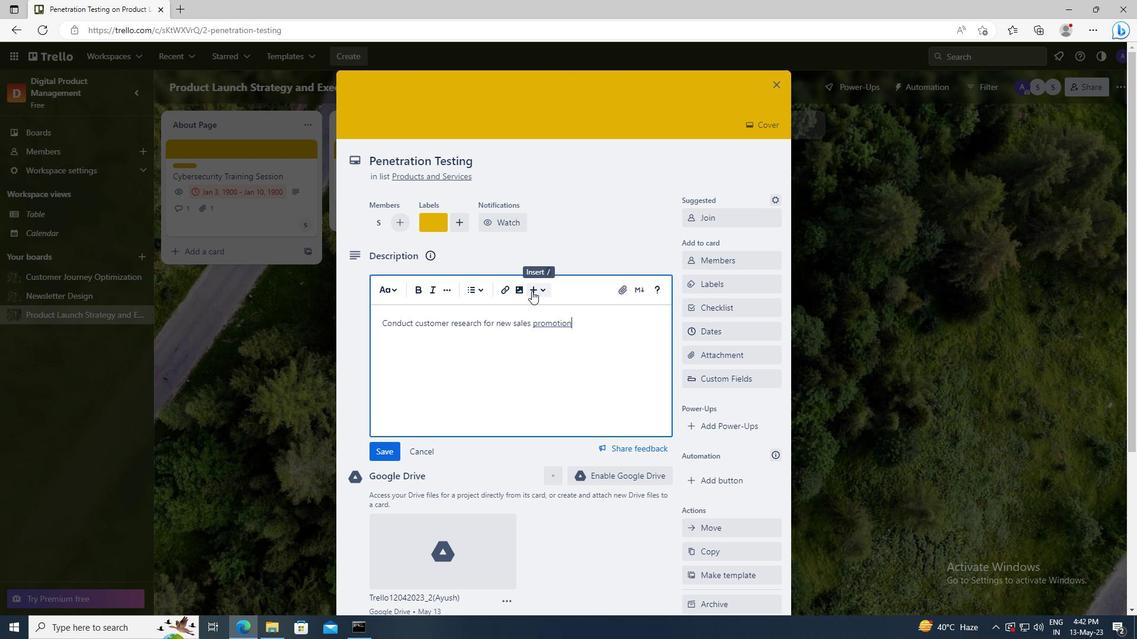 
Action: Mouse moved to (387, 367)
Screenshot: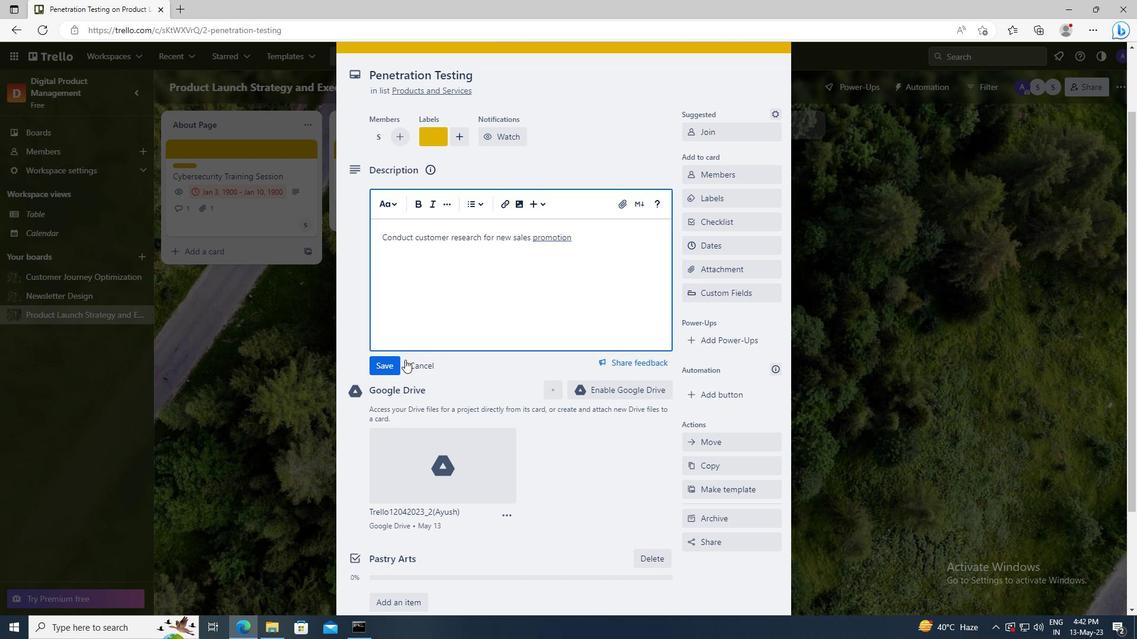 
Action: Mouse pressed left at (387, 367)
Screenshot: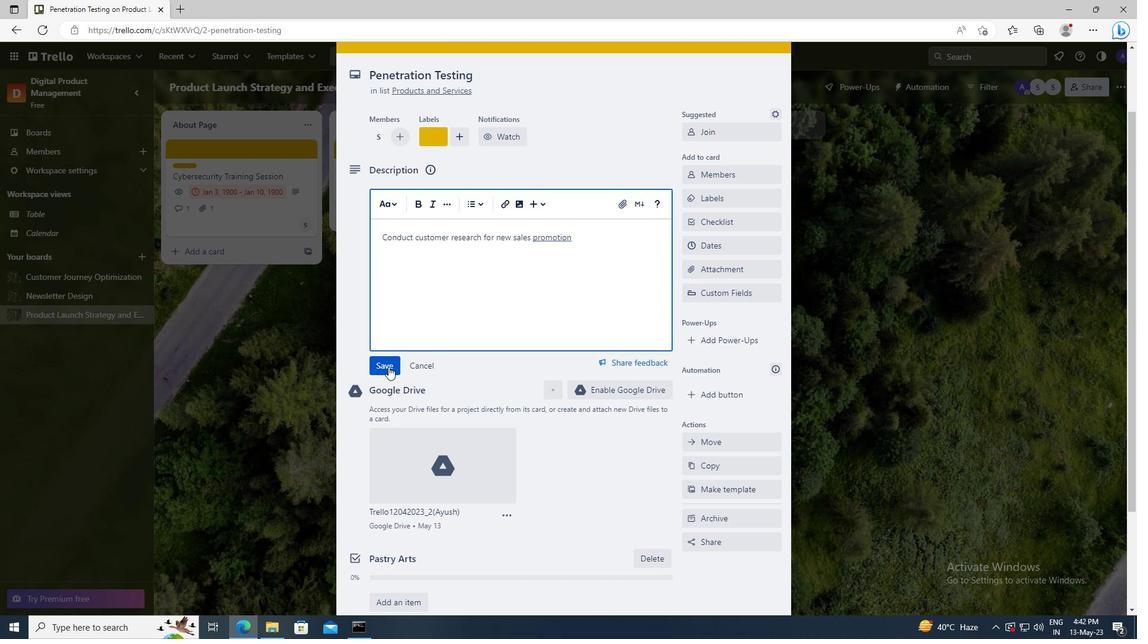 
Action: Mouse scrolled (387, 367) with delta (0, 0)
Screenshot: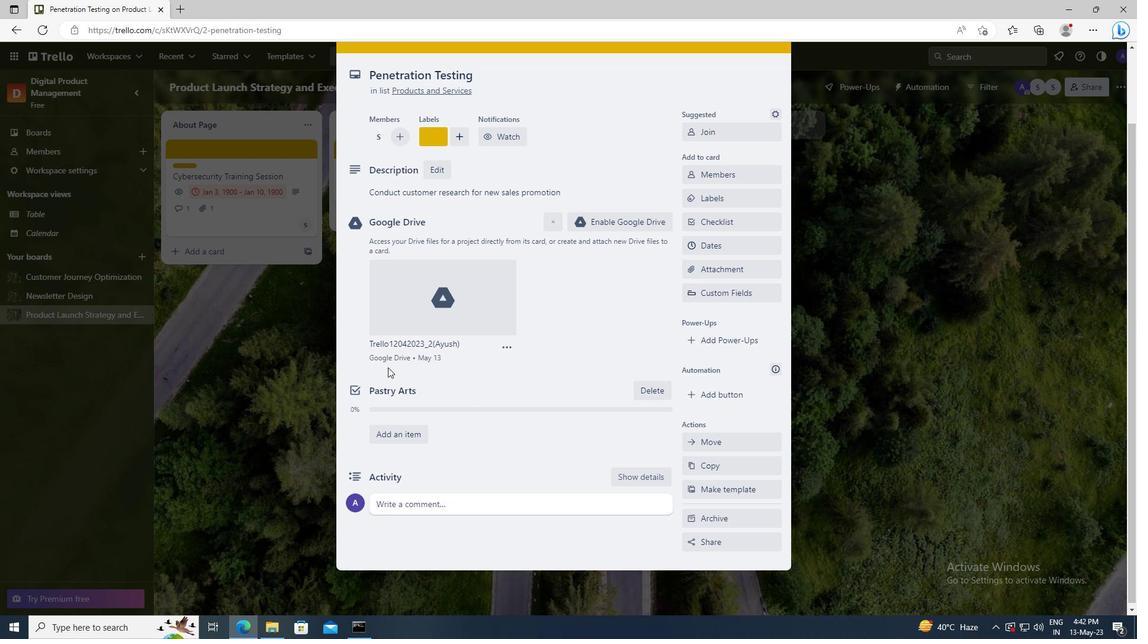 
Action: Mouse scrolled (387, 367) with delta (0, 0)
Screenshot: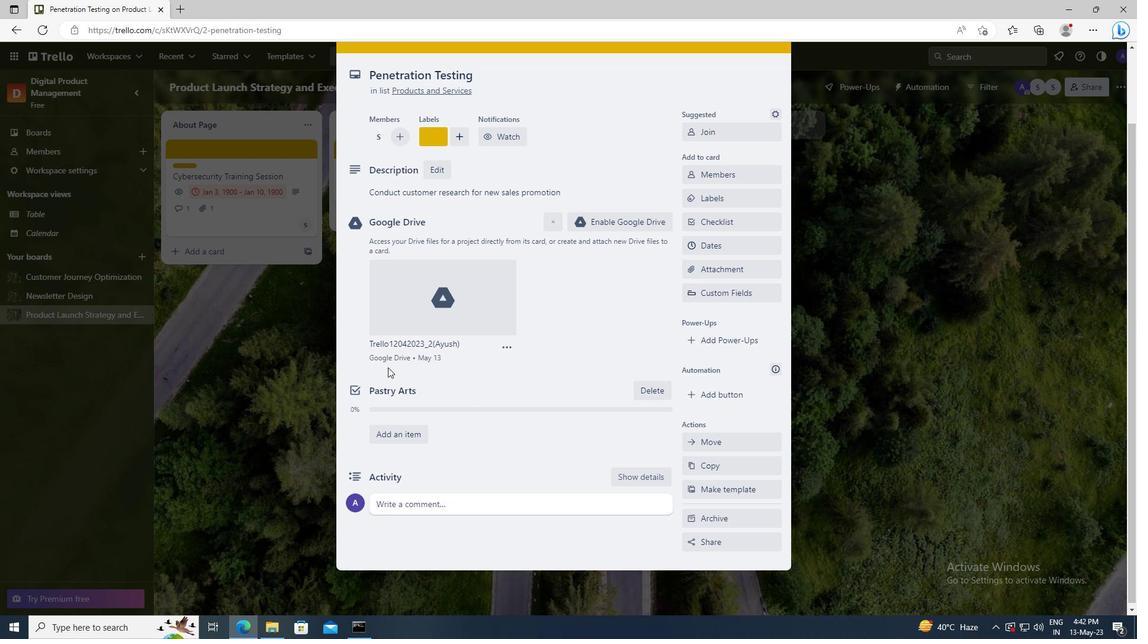 
Action: Mouse moved to (402, 504)
Screenshot: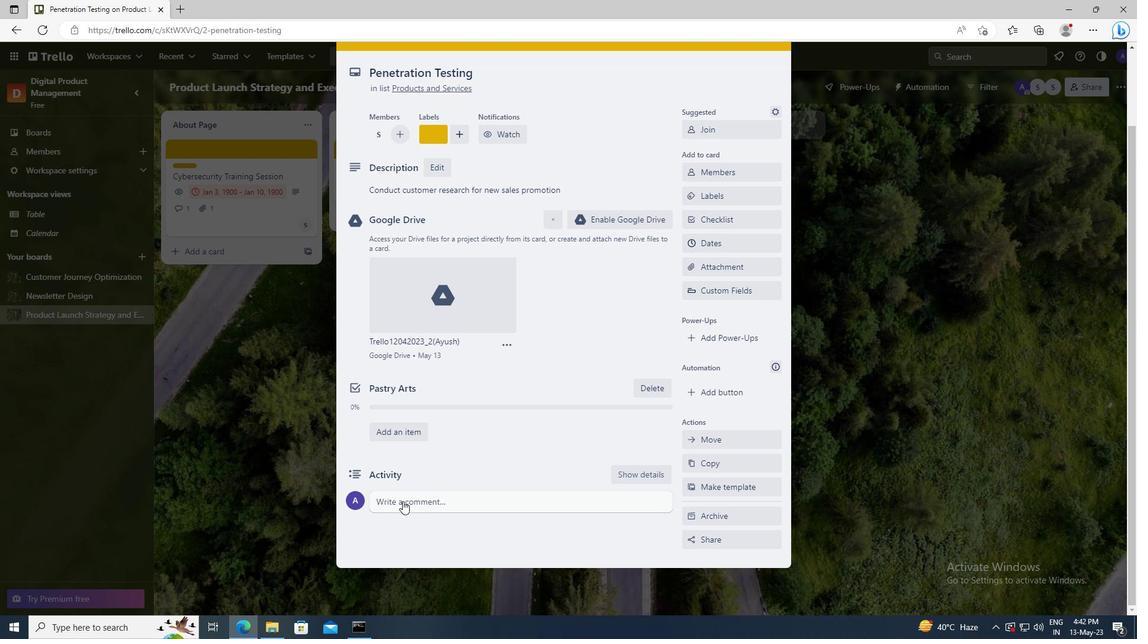 
Action: Mouse pressed left at (402, 504)
Screenshot: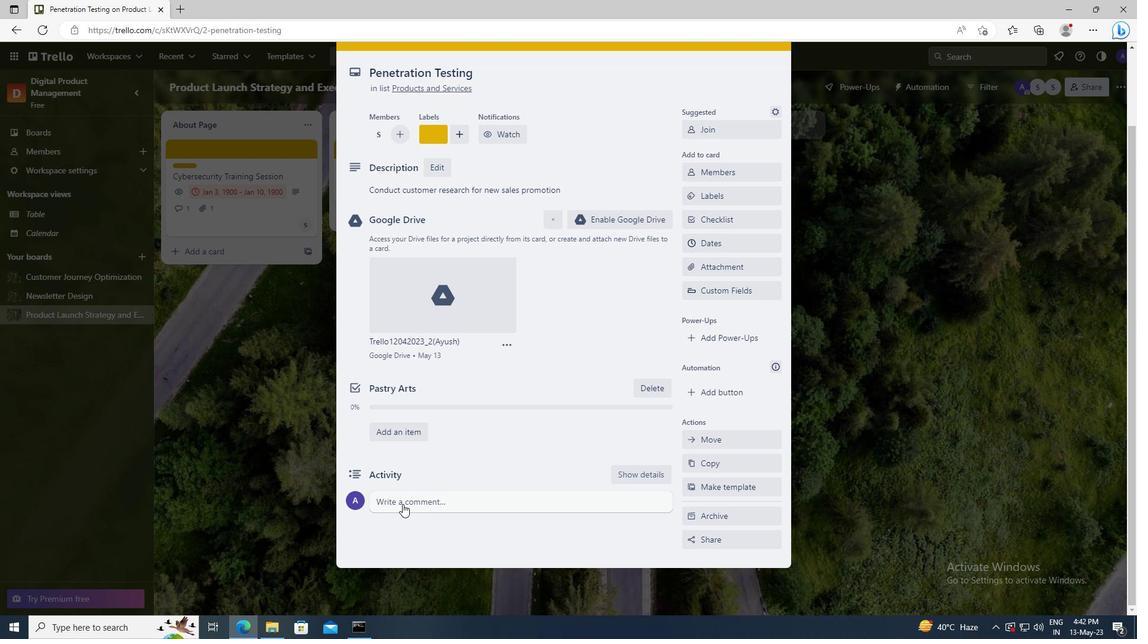 
Action: Key pressed <Key.shift>THIS<Key.space>TASK<Key.space>REQUIRES<Key.space>US<Key.space>TO<Key.space>BE<Key.space>PROACTIVE<Key.space>APPROACH,<Key.space>ANTICIPATING<Key.space>POTENTIAL<Key.space>ISSUES<Key.space>AND<Key.space>TAKING<Key.space>STEPS<Key.space>TO<Key.space>PREVENT<Key.space>THEM.
Screenshot: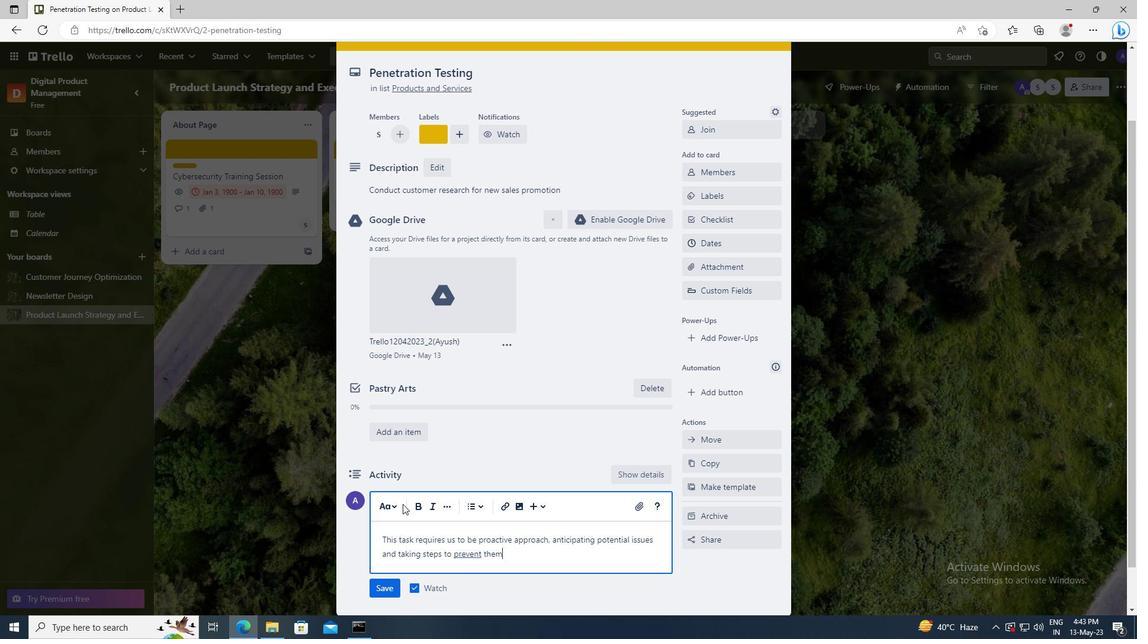 
Action: Mouse moved to (388, 593)
Screenshot: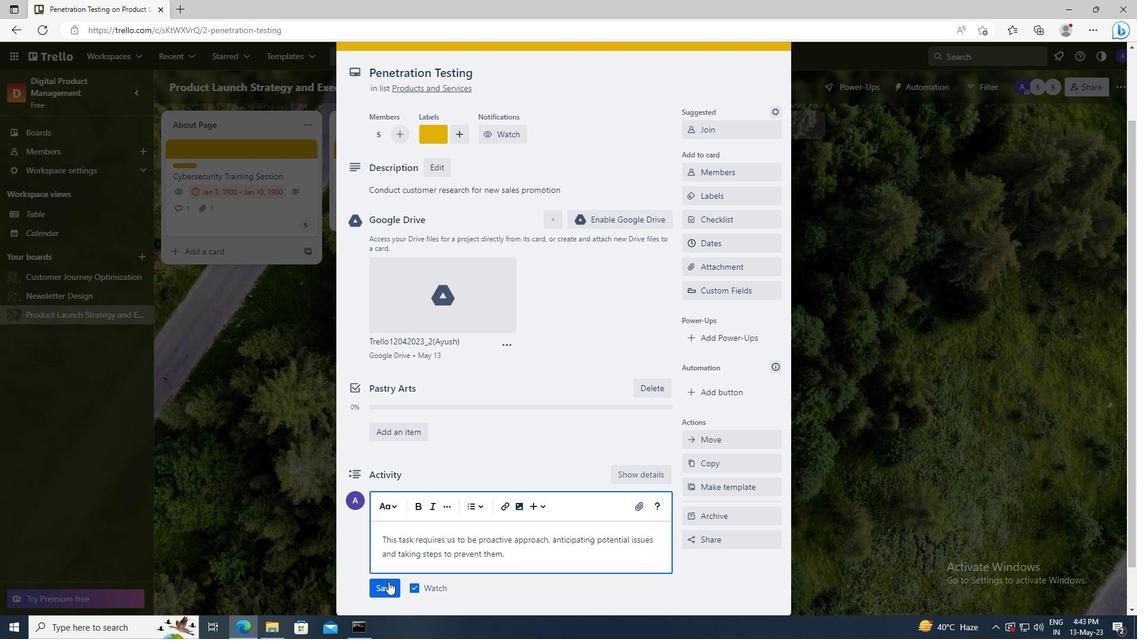 
Action: Mouse pressed left at (388, 593)
Screenshot: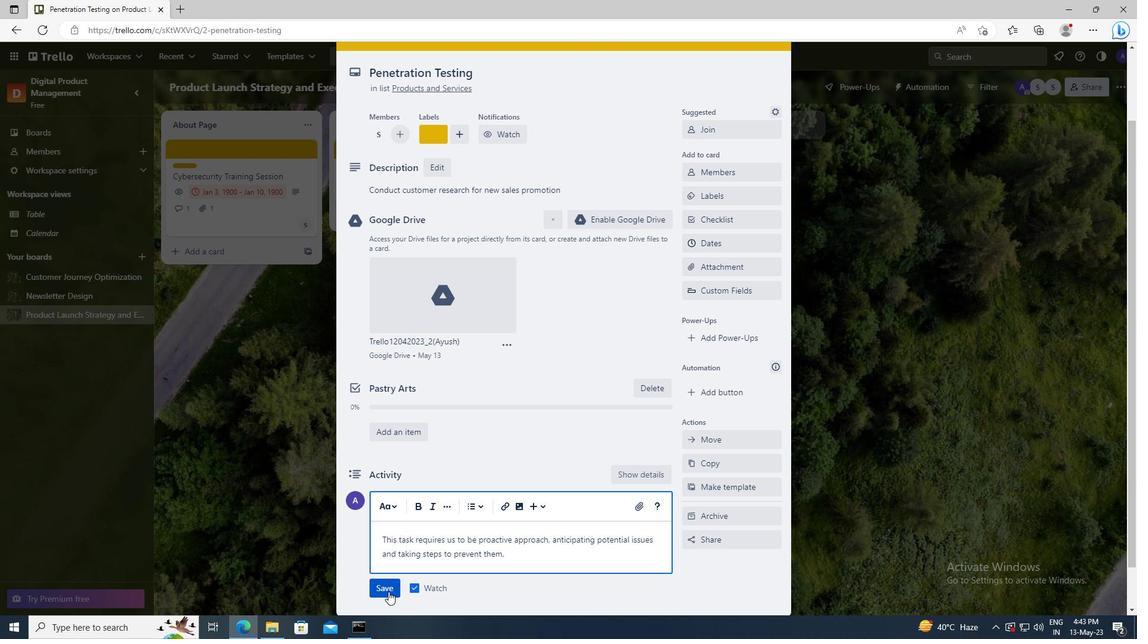 
Action: Mouse moved to (721, 246)
Screenshot: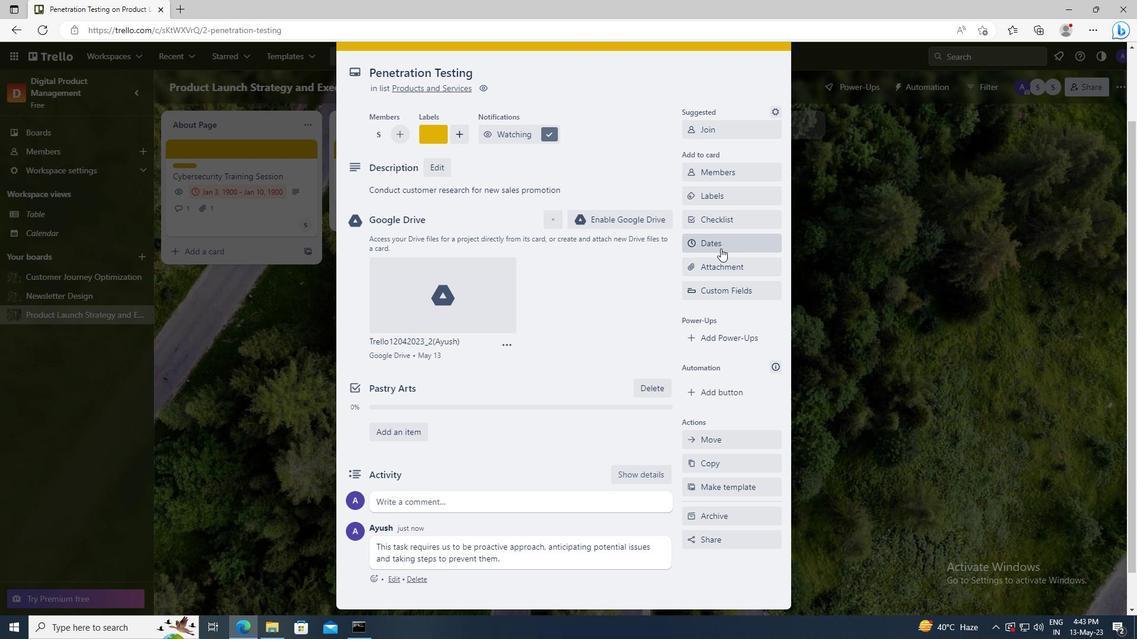 
Action: Mouse pressed left at (721, 246)
Screenshot: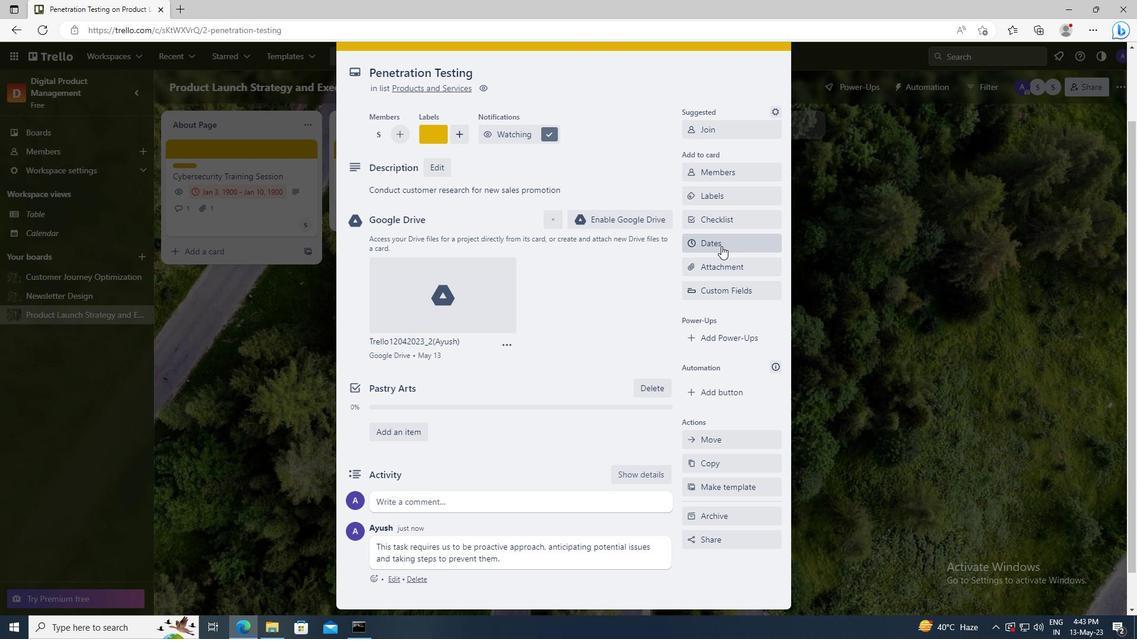 
Action: Mouse moved to (696, 307)
Screenshot: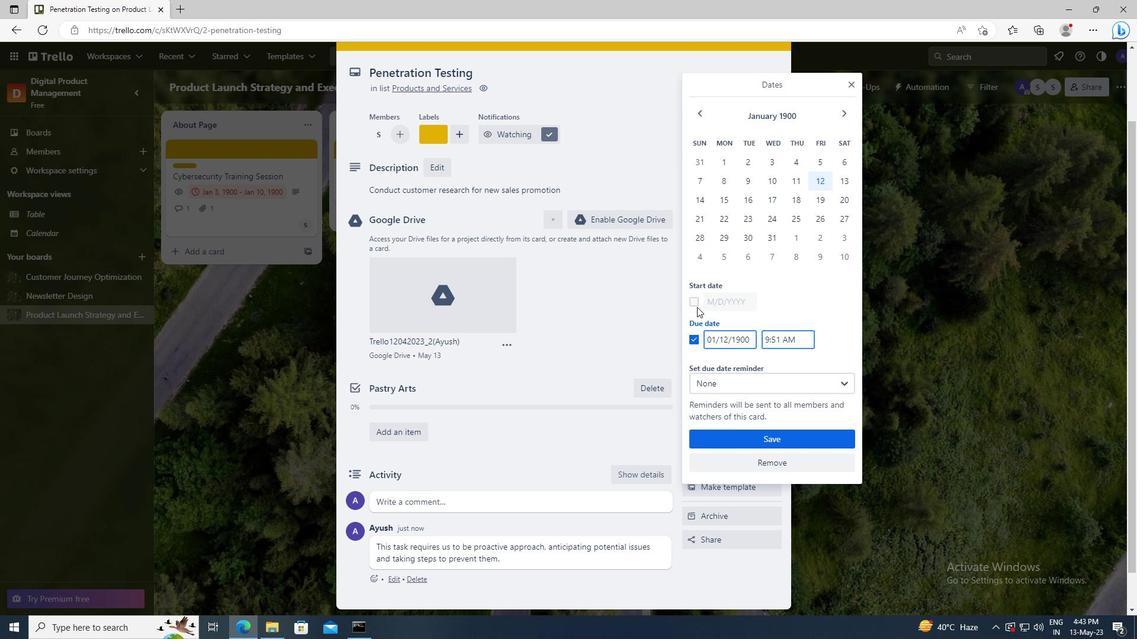 
Action: Mouse pressed left at (696, 307)
Screenshot: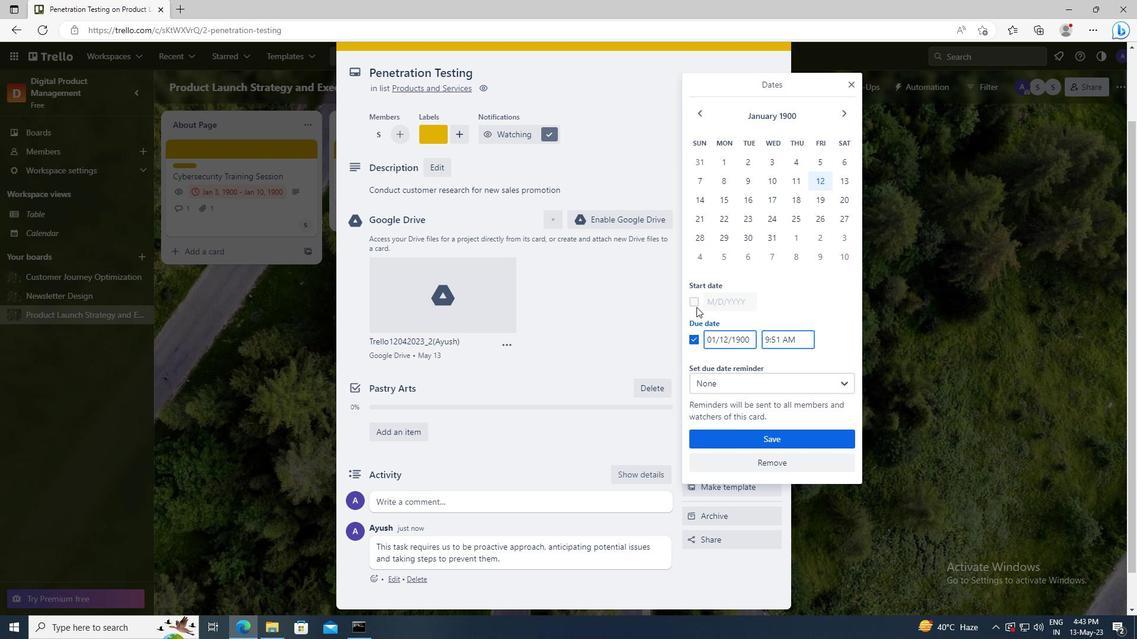 
Action: Mouse moved to (752, 299)
Screenshot: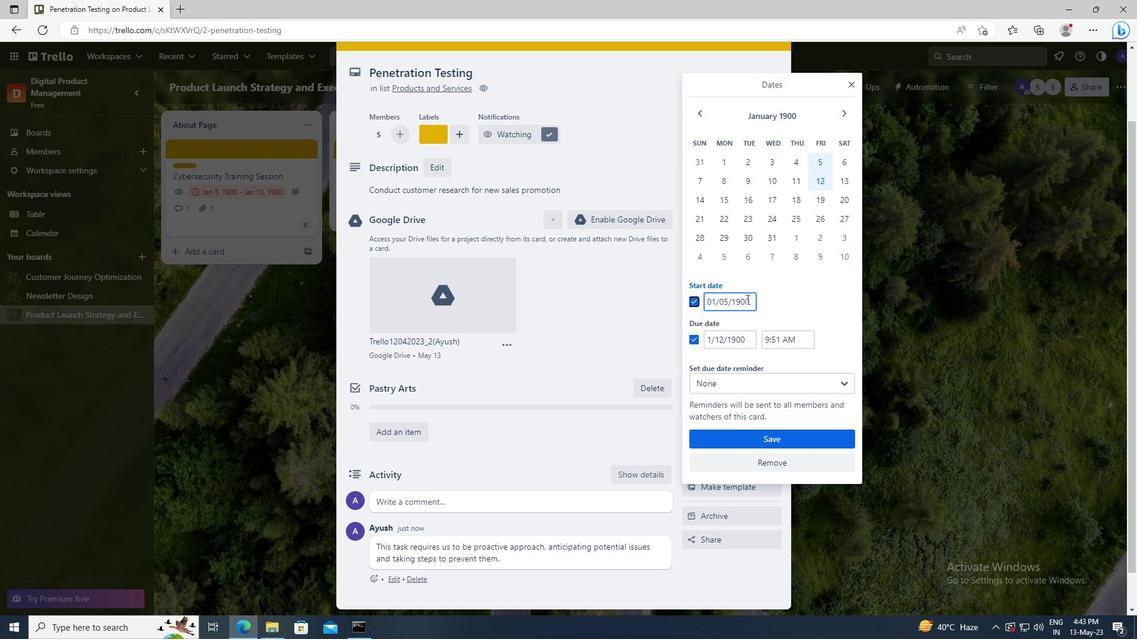 
Action: Mouse pressed left at (752, 299)
Screenshot: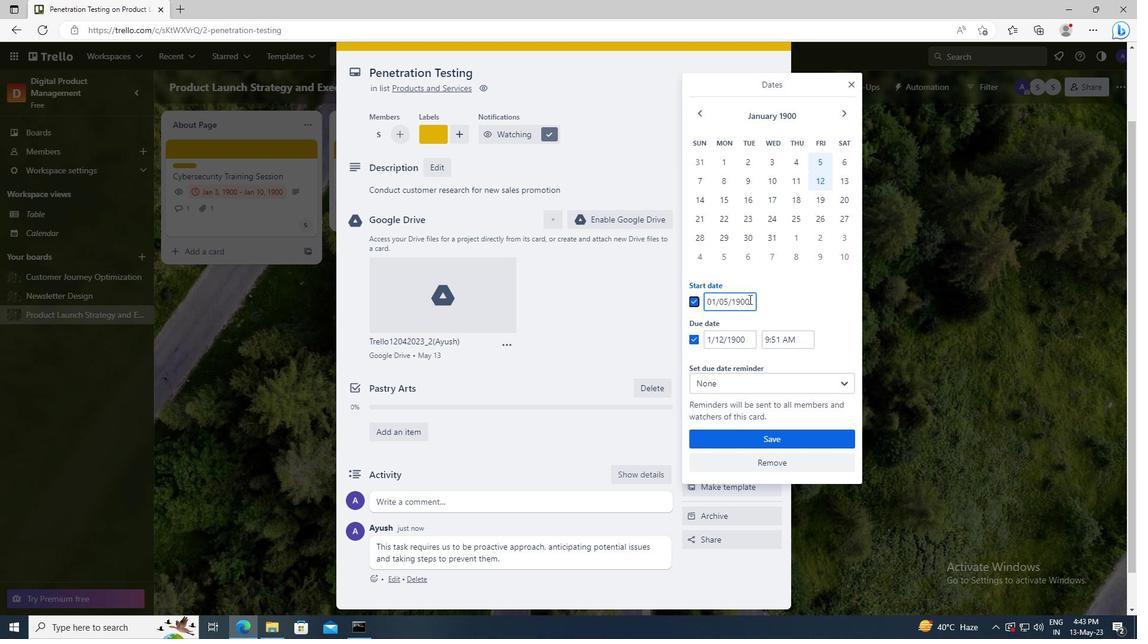 
Action: Key pressed <Key.left><Key.left><Key.left><Key.left><Key.left><Key.backspace>6
Screenshot: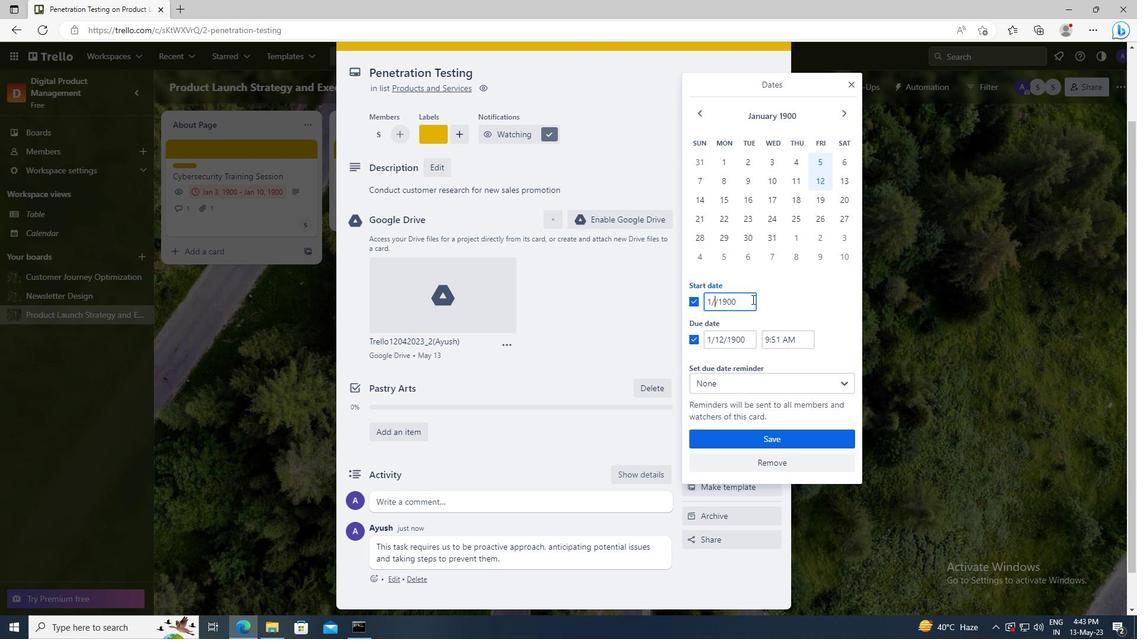 
Action: Mouse moved to (747, 336)
Screenshot: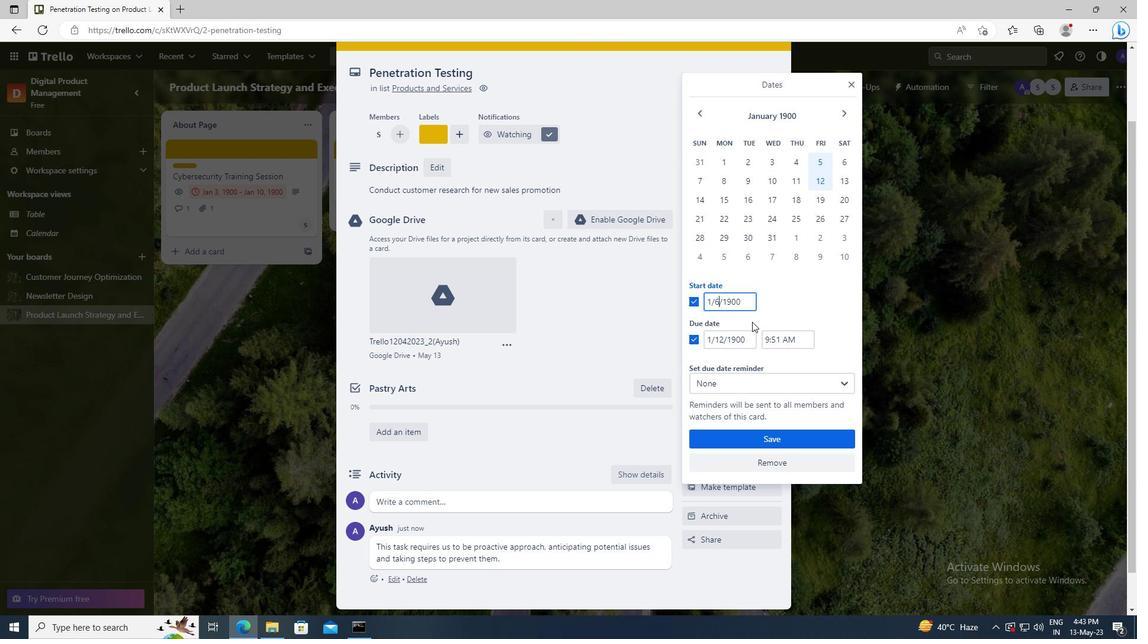 
Action: Mouse pressed left at (747, 336)
Screenshot: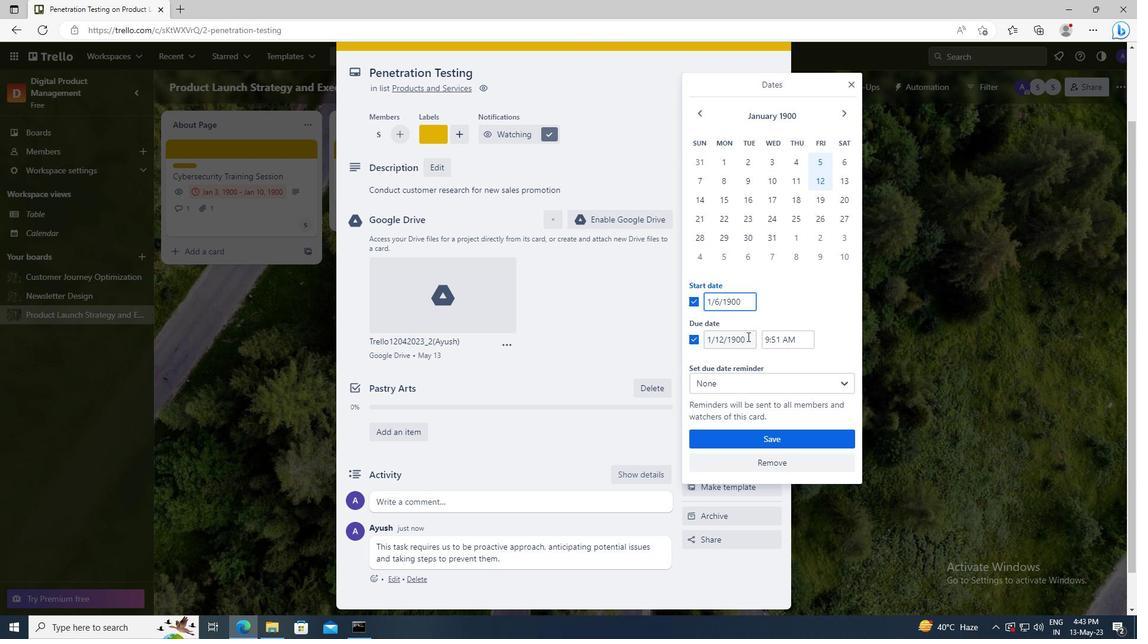 
Action: Key pressed <Key.left><Key.left><Key.left><Key.left><Key.left><Key.backspace><Key.backspace>13
Screenshot: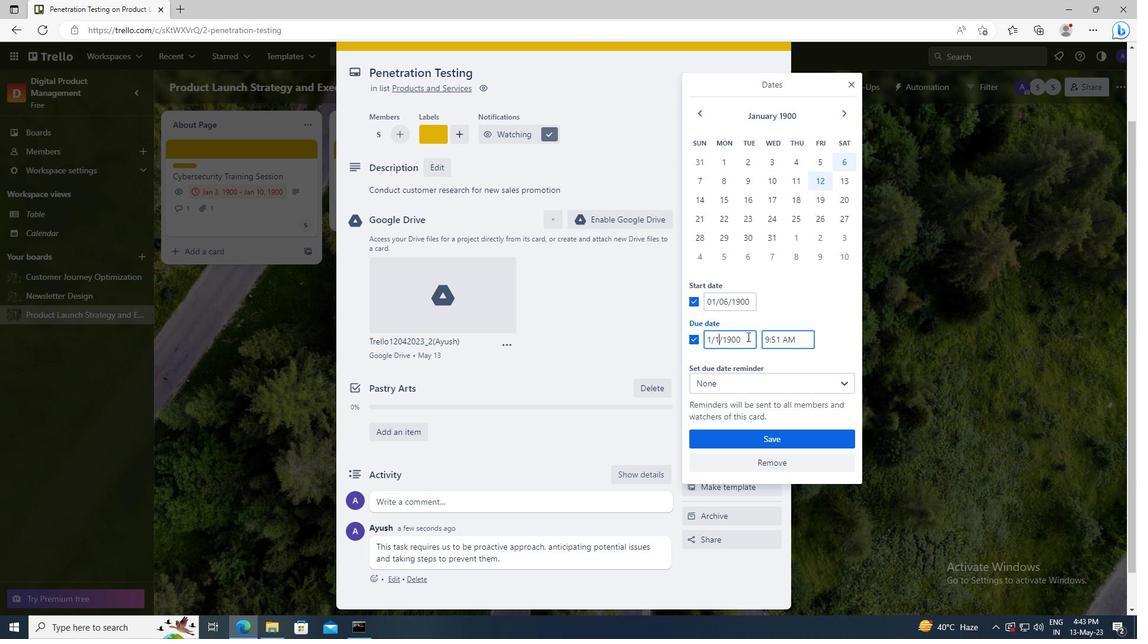 
Action: Mouse moved to (743, 438)
Screenshot: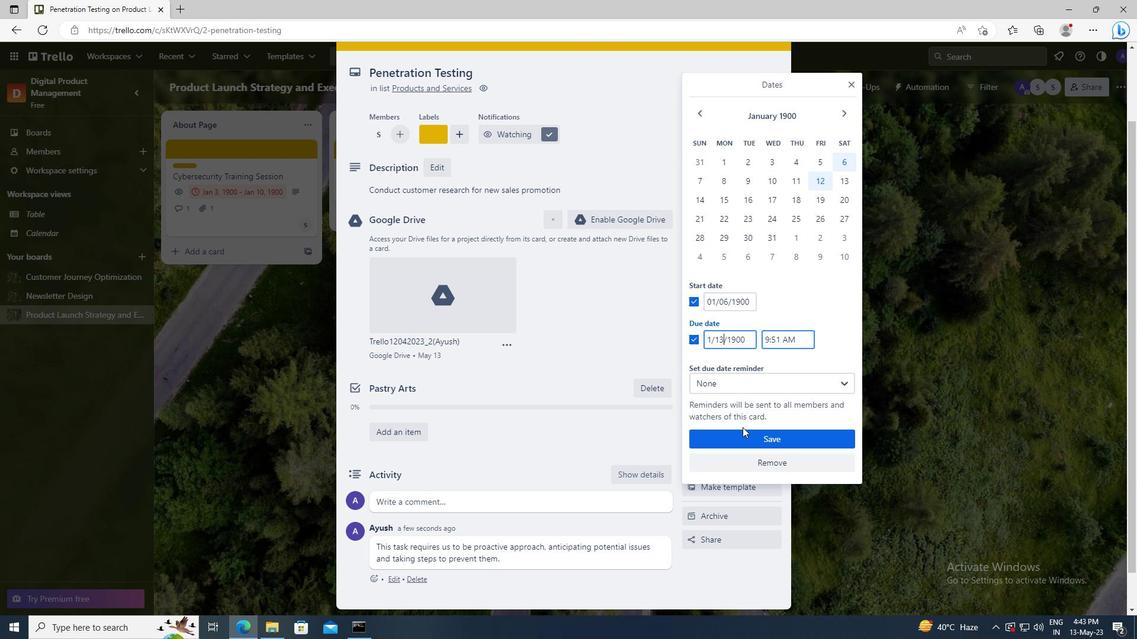 
Action: Mouse pressed left at (743, 438)
Screenshot: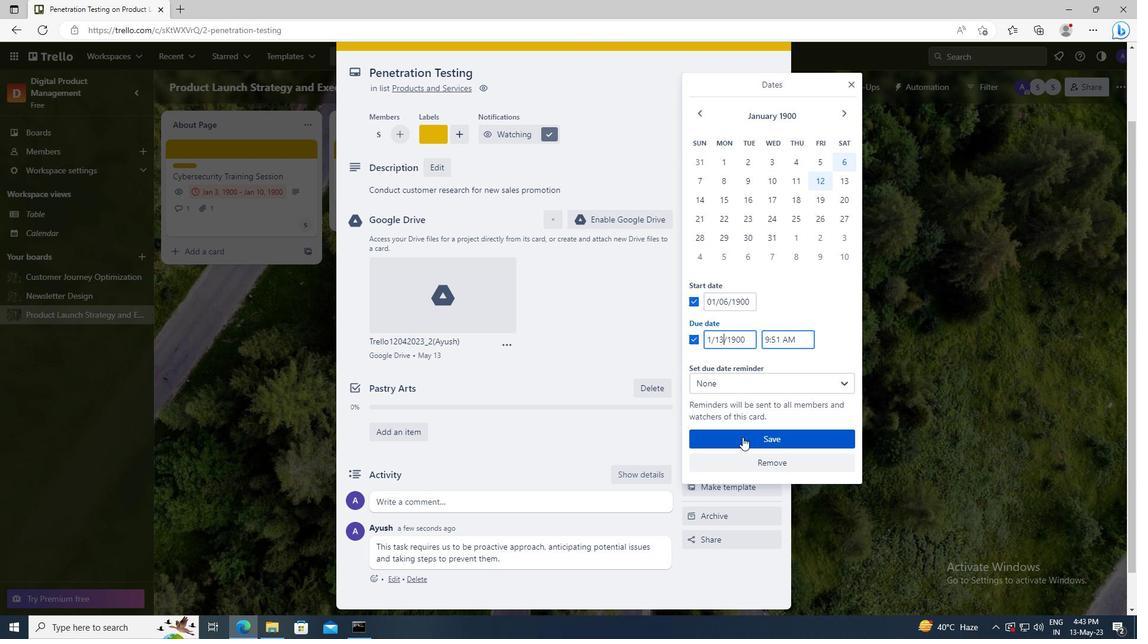 
